 Task: For heading Use Comfortaa with cyan colour & bold.  font size for heading24,  'Change the font style of data to'Courier New and font size to 16,  Change the alignment of both headline & data to Align right In the sheet  auditingSalesTrends_2024
Action: Mouse moved to (30, 143)
Screenshot: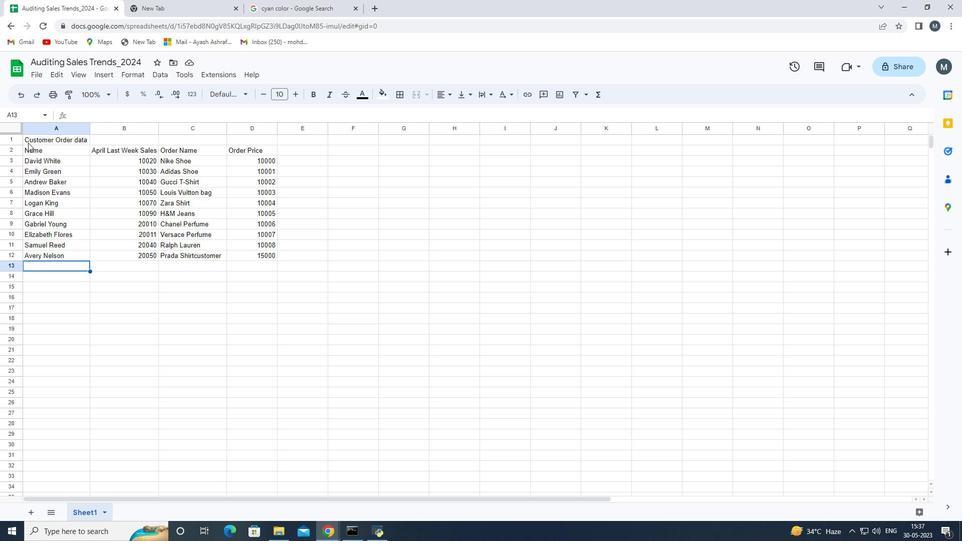 
Action: Mouse pressed left at (30, 143)
Screenshot: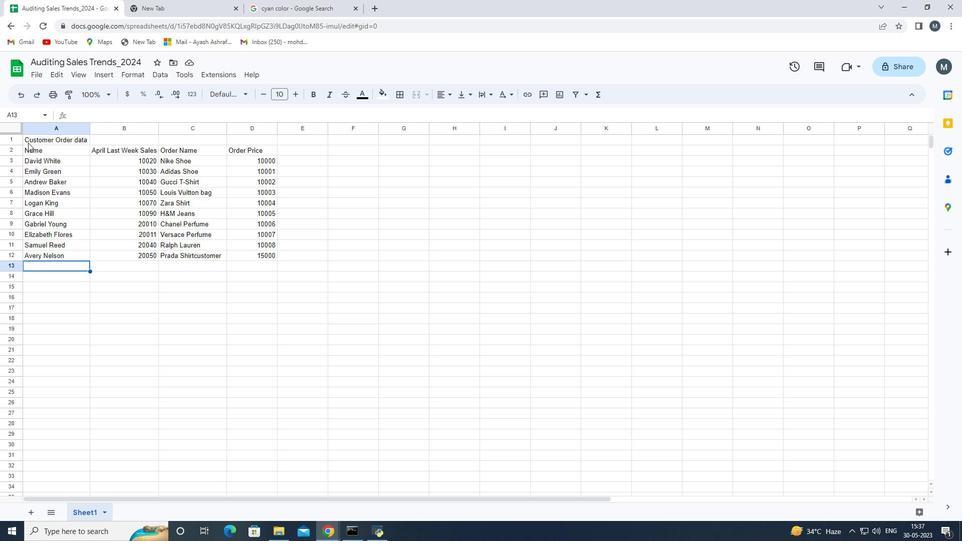 
Action: Key pressed <Key.shift_r><Key.shift_r><Key.shift_r><Key.shift_r><Key.shift_r><Key.right><Key.right><Key.right>
Screenshot: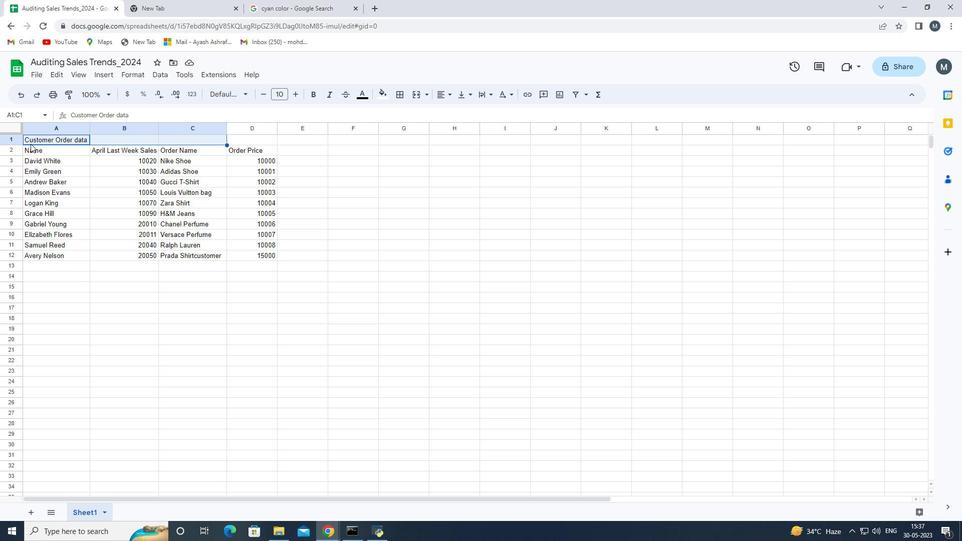 
Action: Mouse moved to (415, 97)
Screenshot: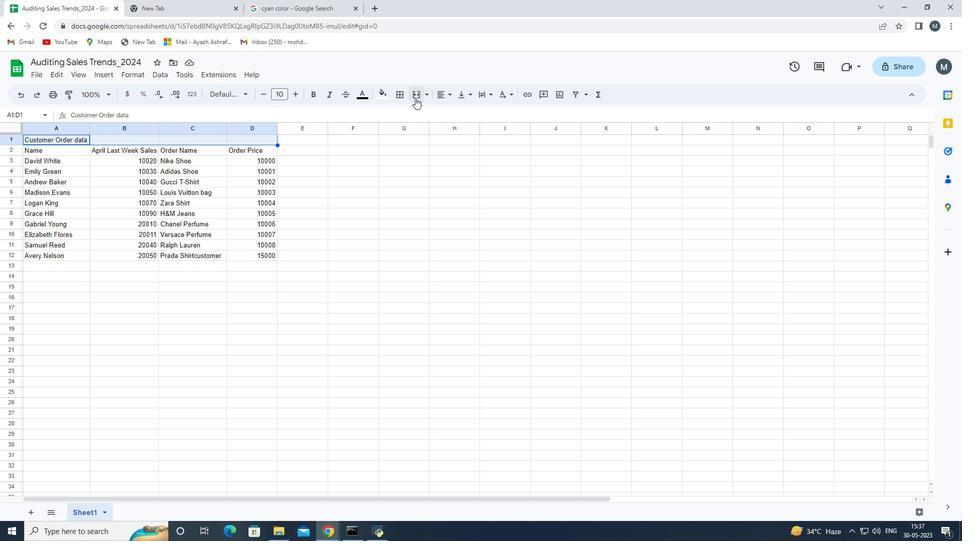 
Action: Mouse pressed left at (415, 97)
Screenshot: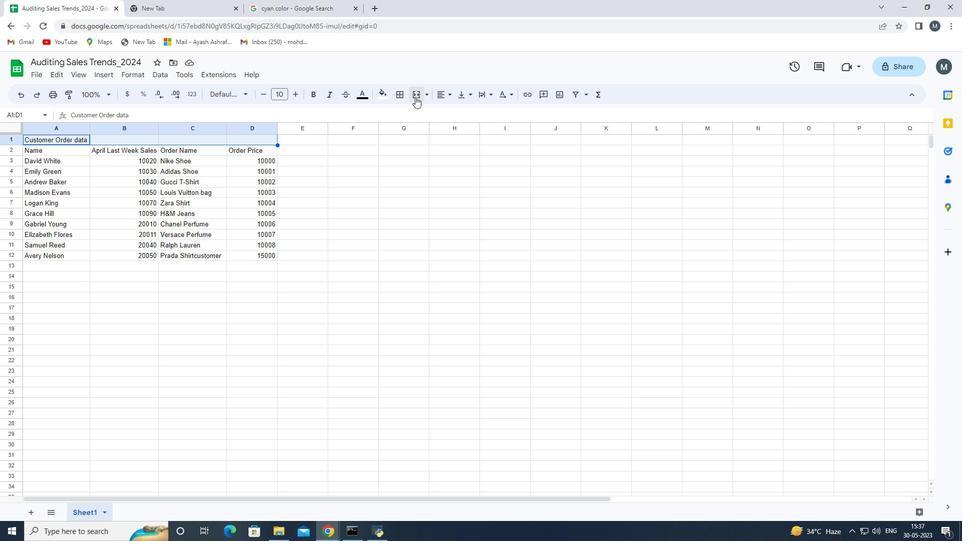 
Action: Mouse moved to (246, 93)
Screenshot: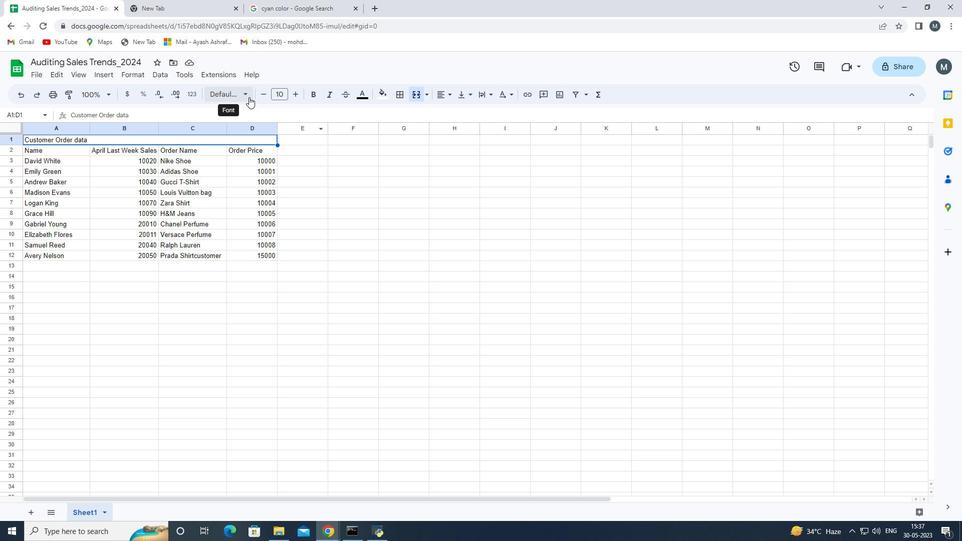 
Action: Mouse pressed left at (246, 93)
Screenshot: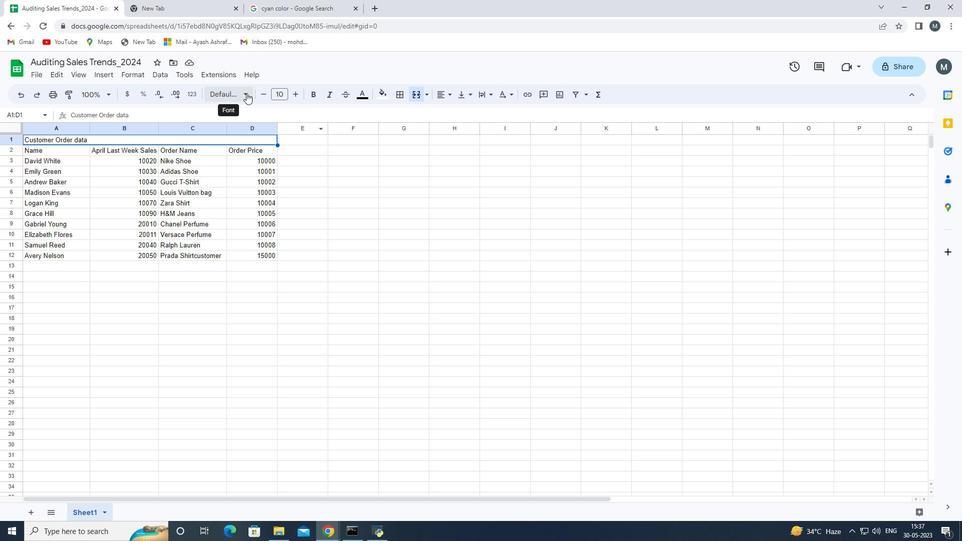 
Action: Mouse moved to (261, 329)
Screenshot: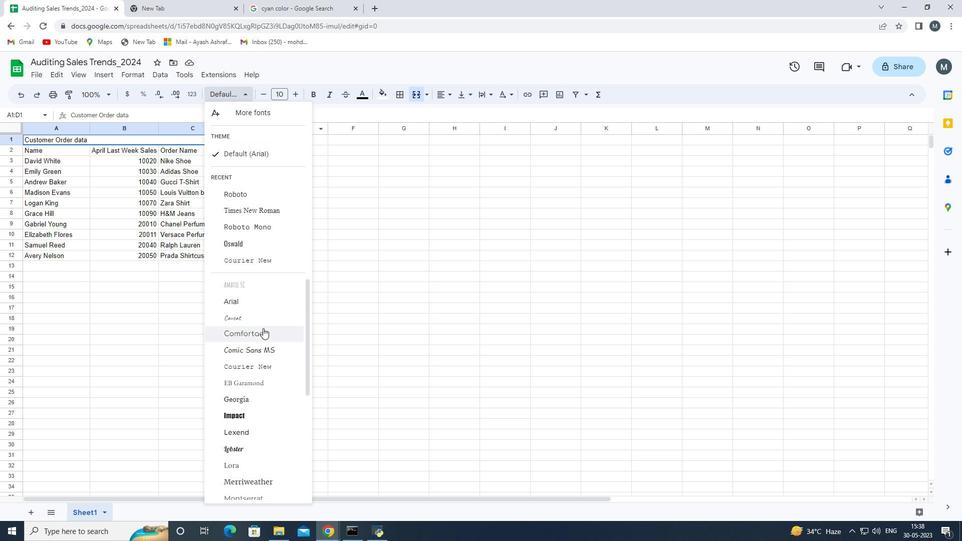
Action: Mouse pressed left at (261, 329)
Screenshot: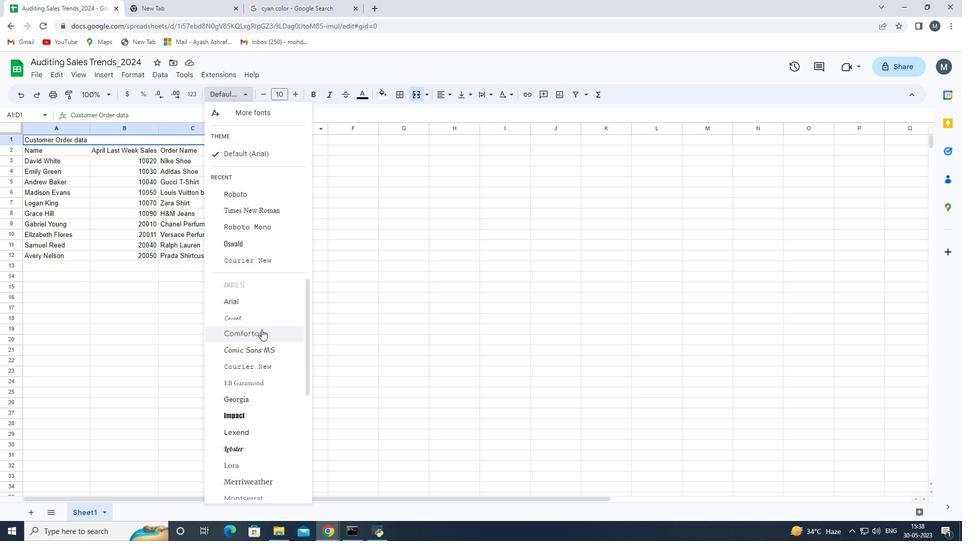 
Action: Mouse moved to (317, 92)
Screenshot: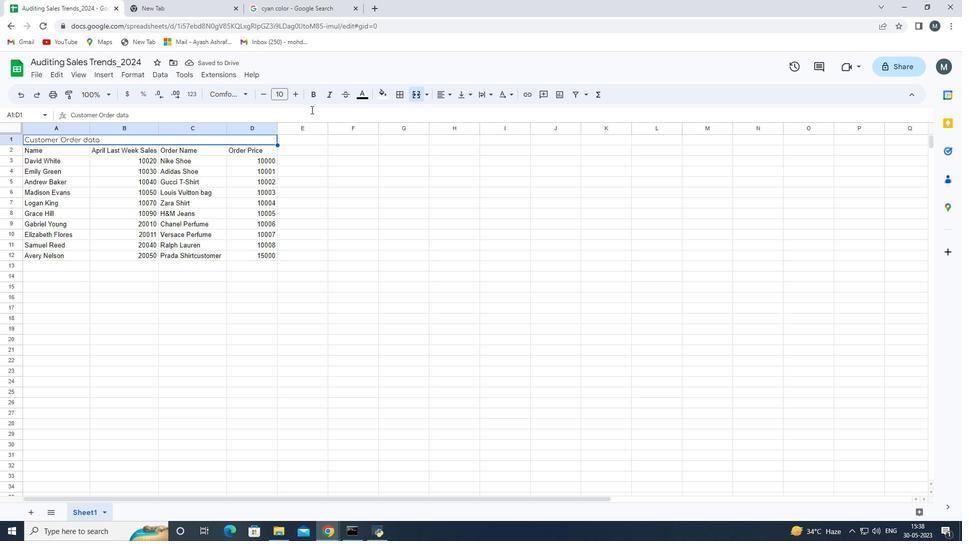 
Action: Mouse pressed left at (317, 92)
Screenshot: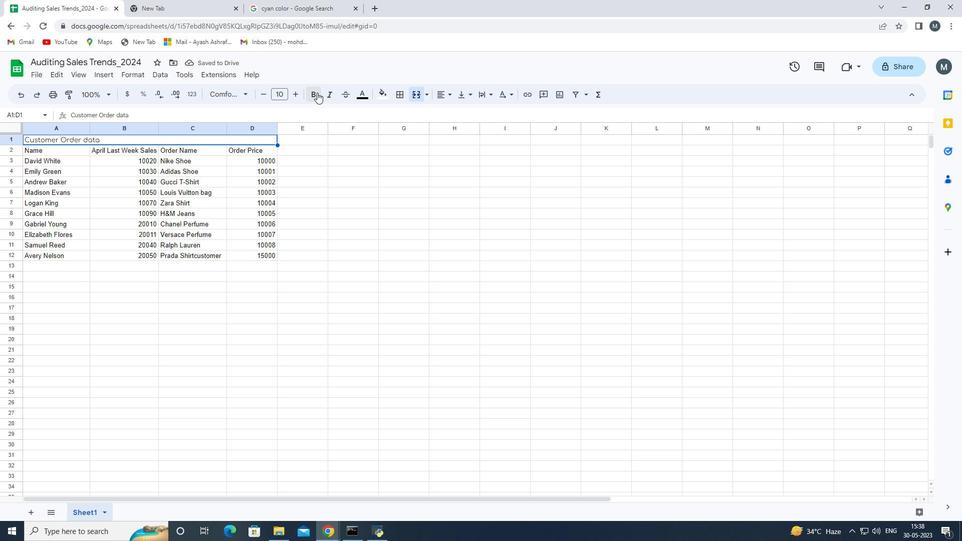 
Action: Mouse moved to (297, 92)
Screenshot: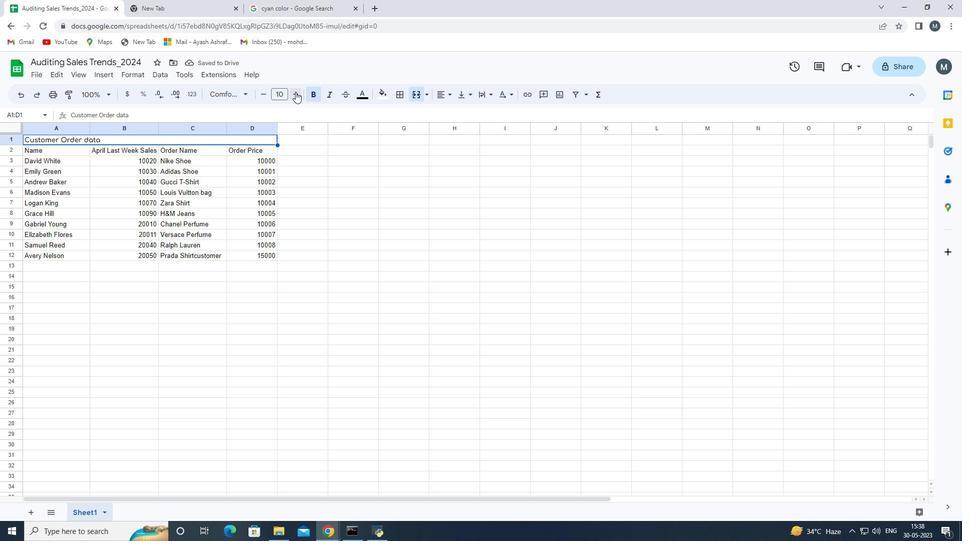 
Action: Mouse pressed left at (297, 92)
Screenshot: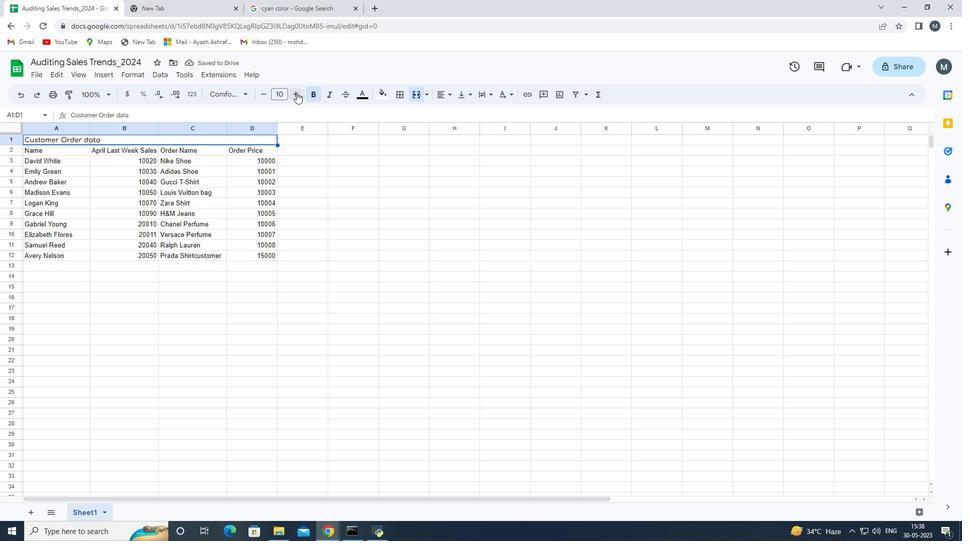 
Action: Mouse moved to (297, 92)
Screenshot: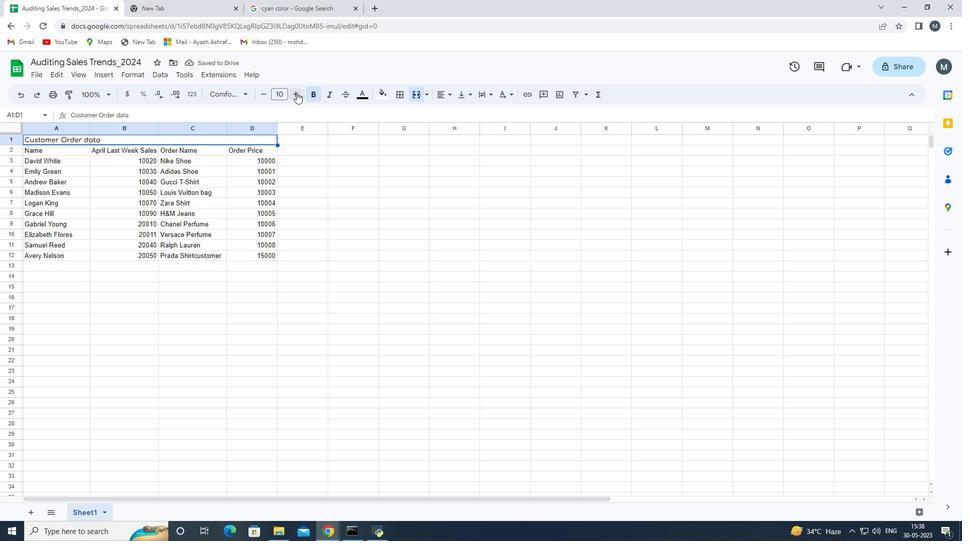 
Action: Mouse pressed left at (297, 92)
Screenshot: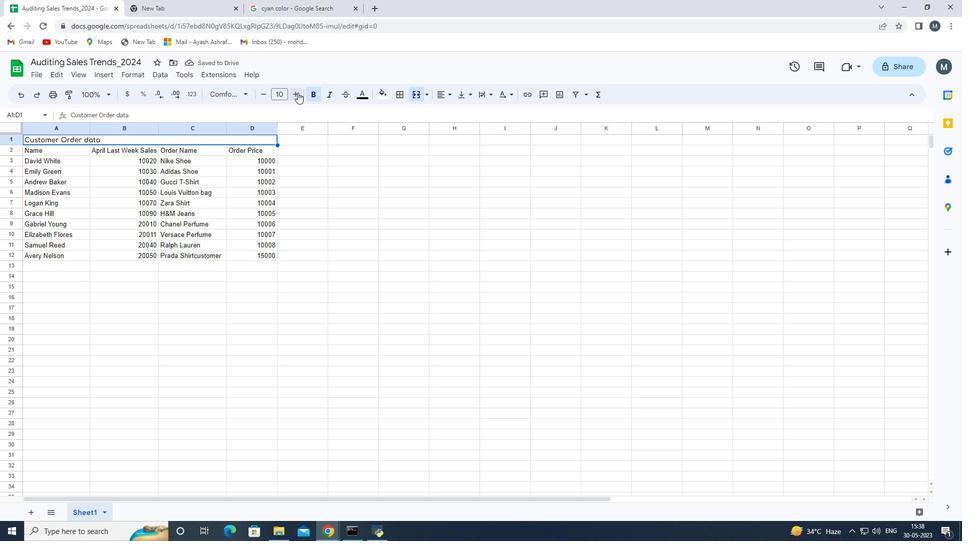 
Action: Mouse pressed left at (297, 92)
Screenshot: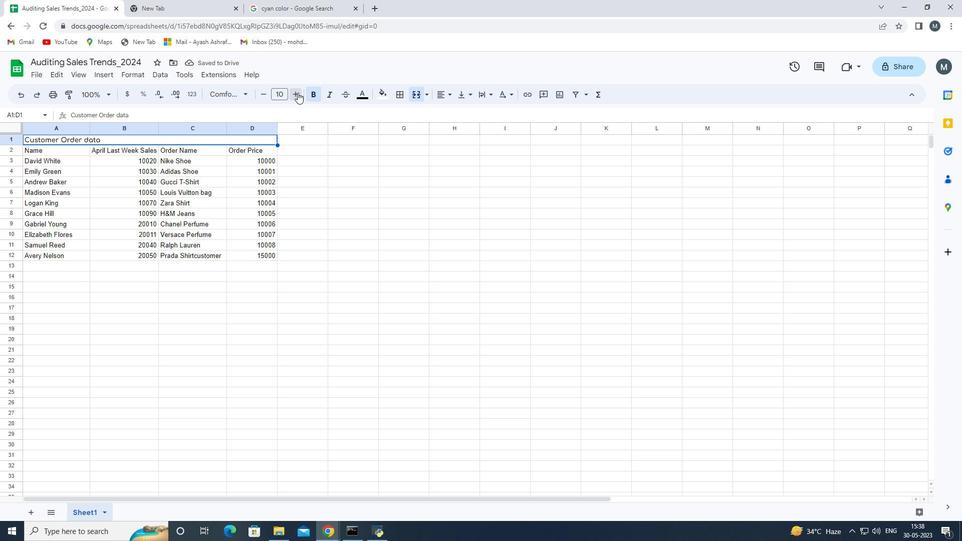 
Action: Mouse moved to (297, 92)
Screenshot: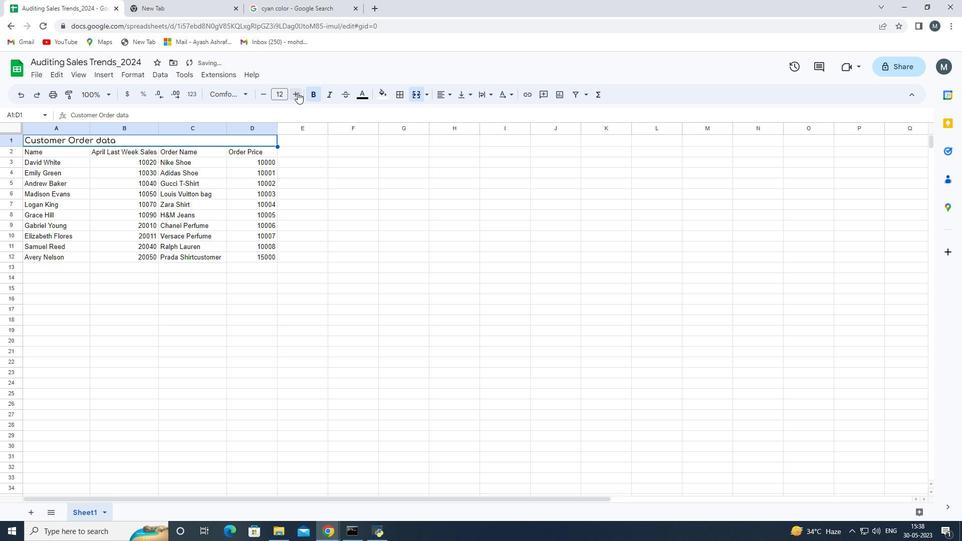 
Action: Mouse pressed left at (297, 92)
Screenshot: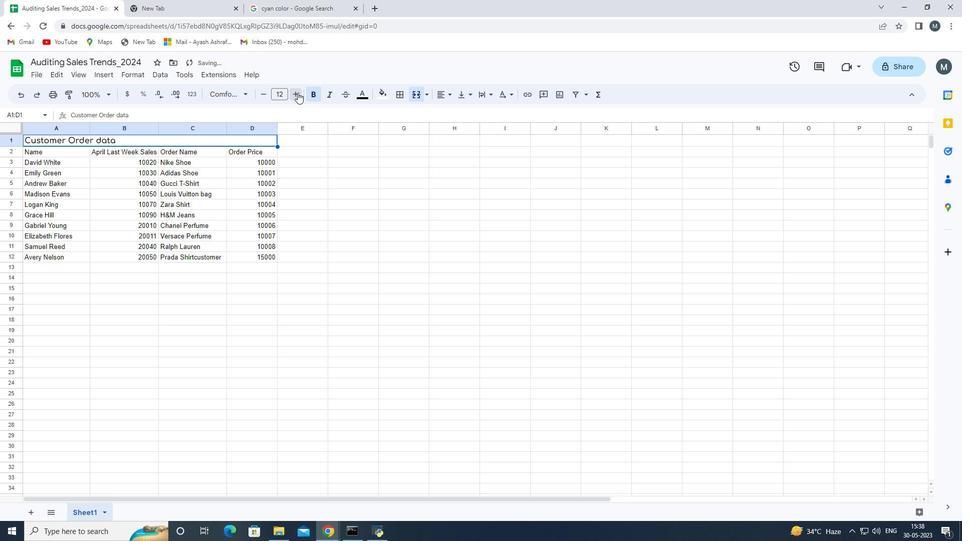 
Action: Mouse pressed left at (297, 92)
Screenshot: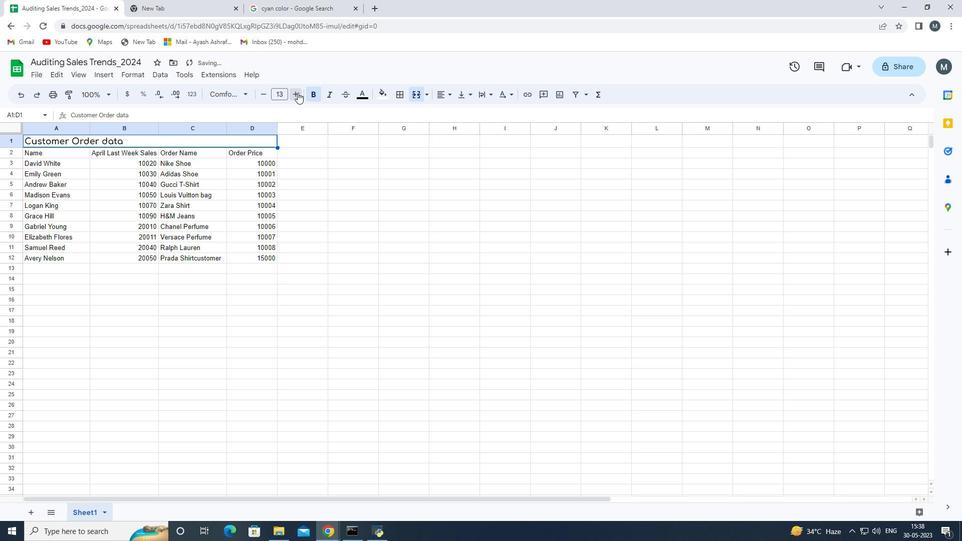 
Action: Mouse pressed left at (297, 92)
Screenshot: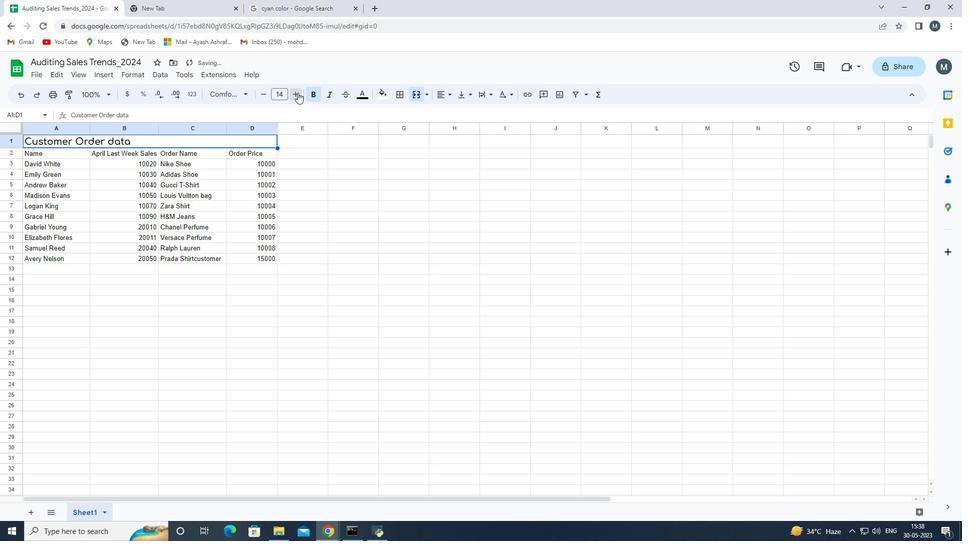 
Action: Mouse pressed left at (297, 92)
Screenshot: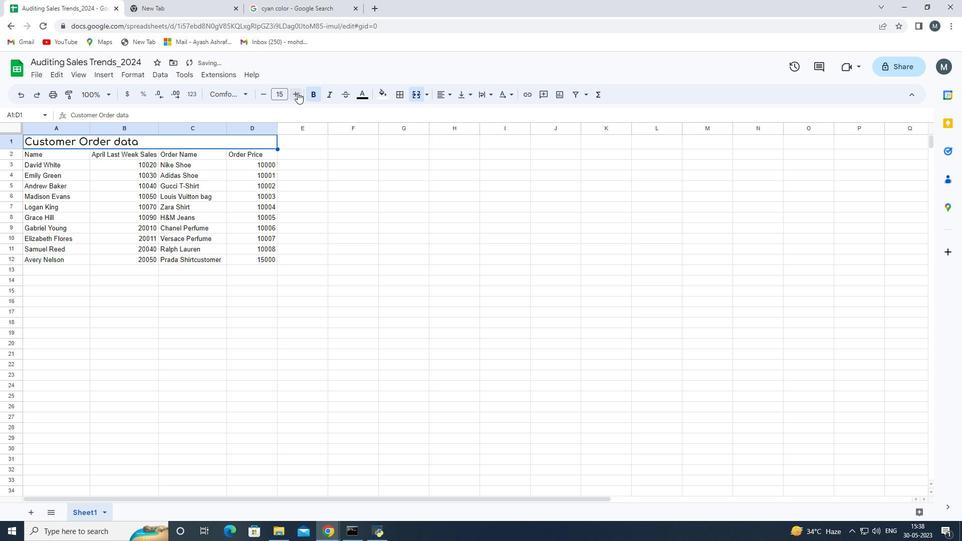 
Action: Mouse pressed left at (297, 92)
Screenshot: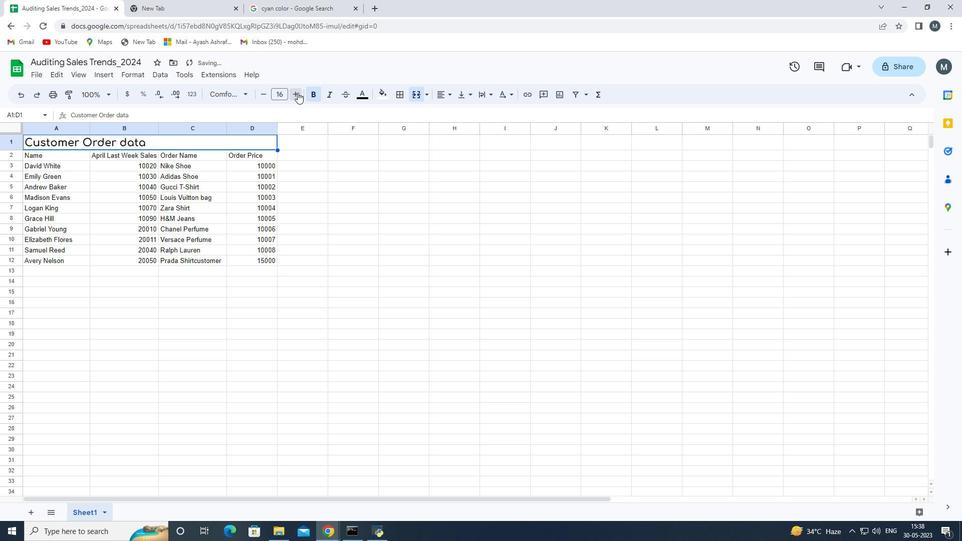 
Action: Mouse pressed left at (297, 92)
Screenshot: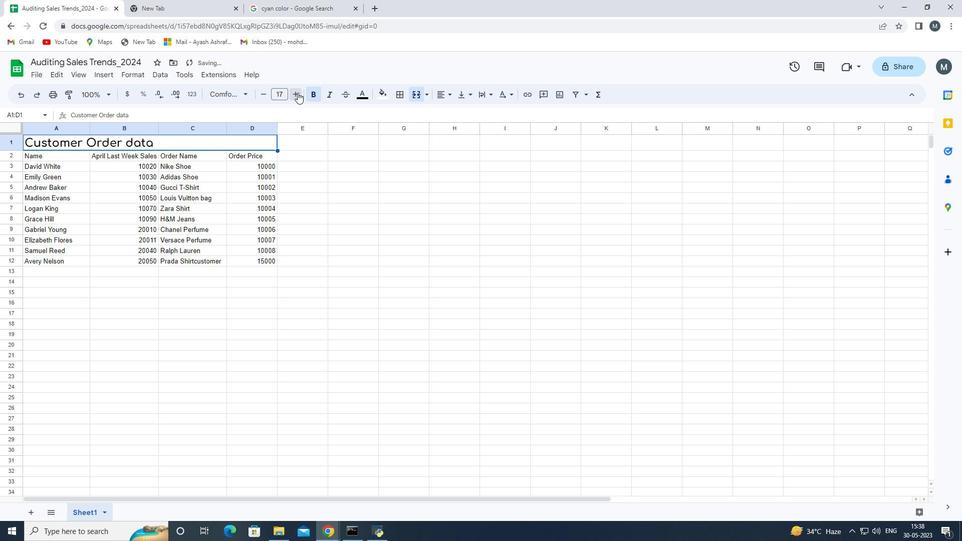 
Action: Mouse pressed left at (297, 92)
Screenshot: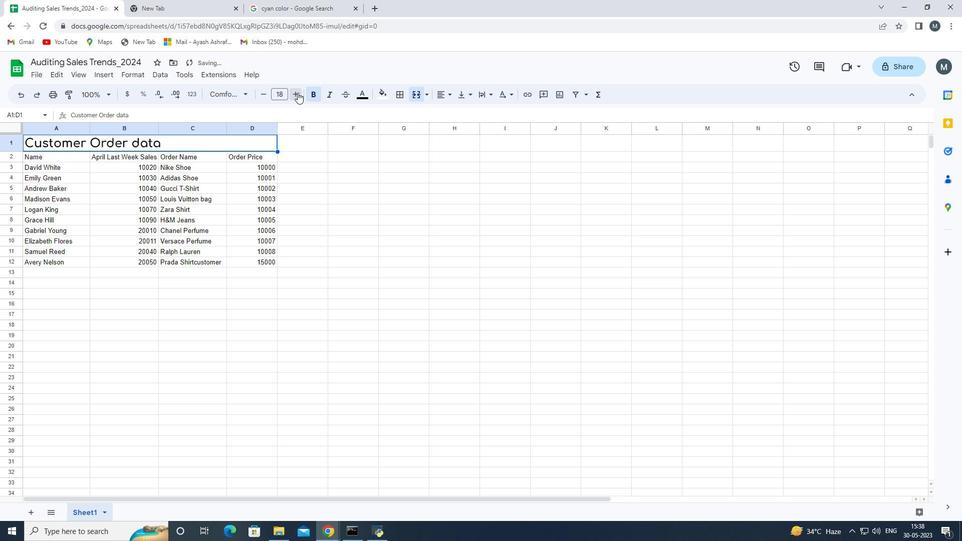 
Action: Mouse moved to (297, 92)
Screenshot: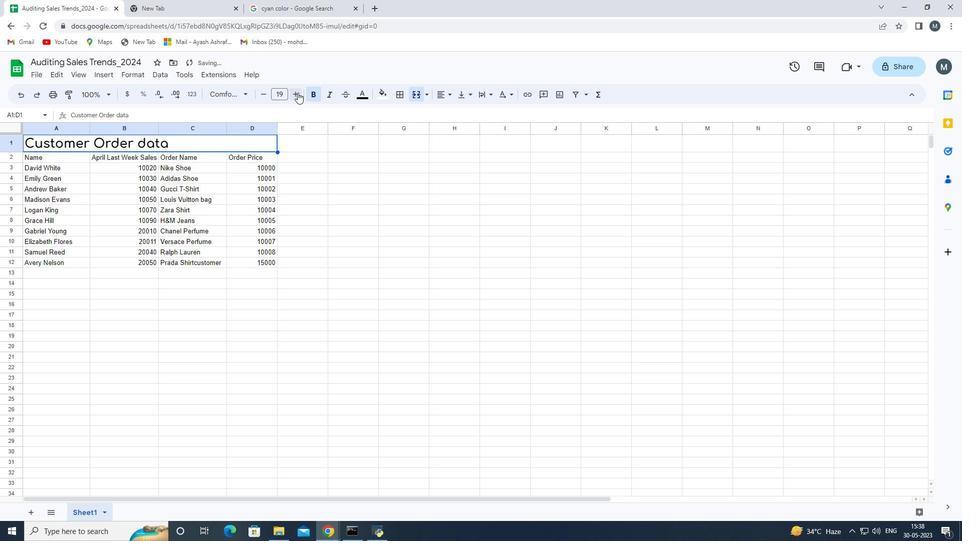 
Action: Mouse pressed left at (297, 92)
Screenshot: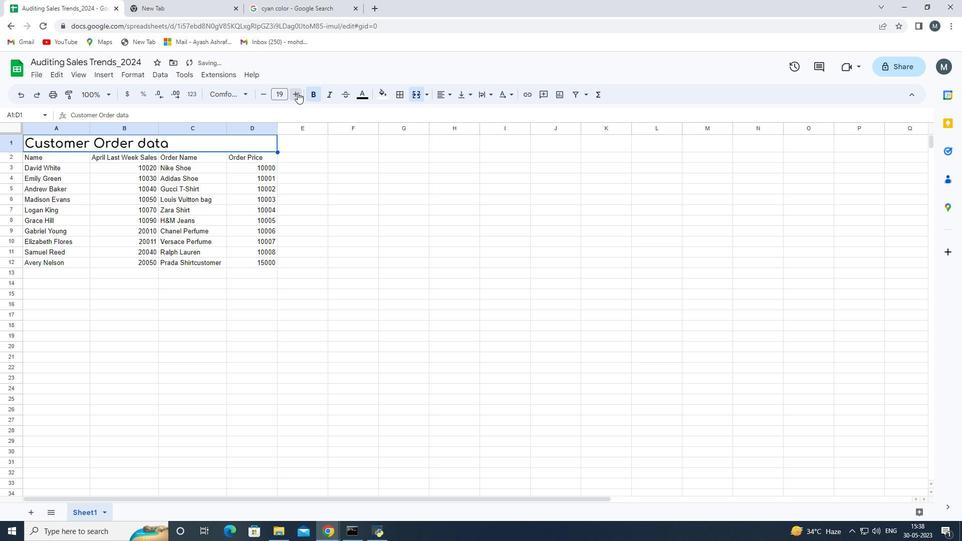 
Action: Mouse pressed left at (297, 92)
Screenshot: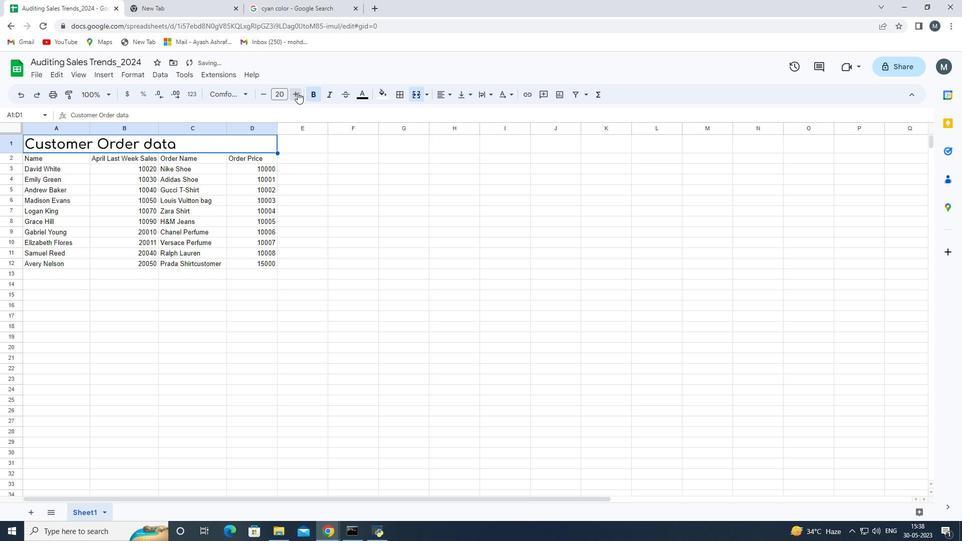 
Action: Mouse pressed left at (297, 92)
Screenshot: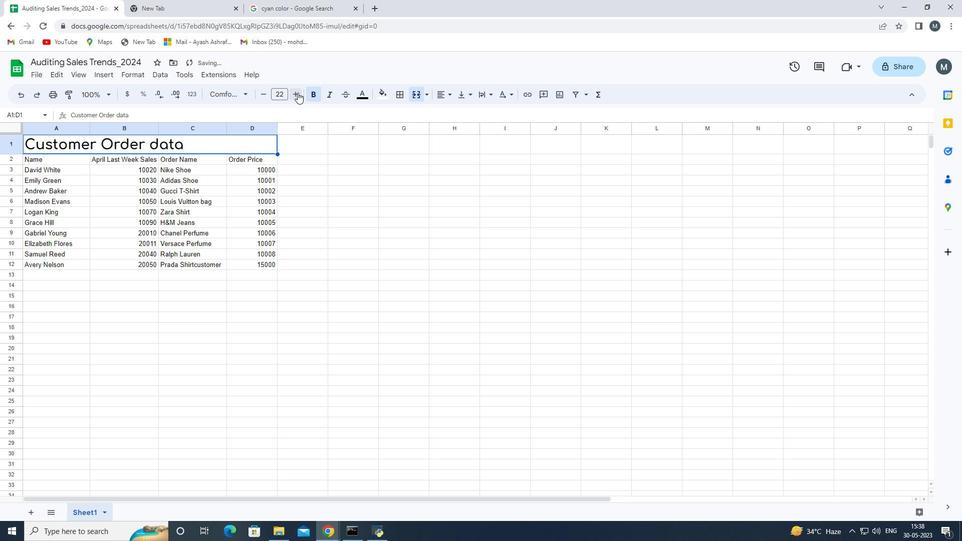 
Action: Mouse pressed left at (297, 92)
Screenshot: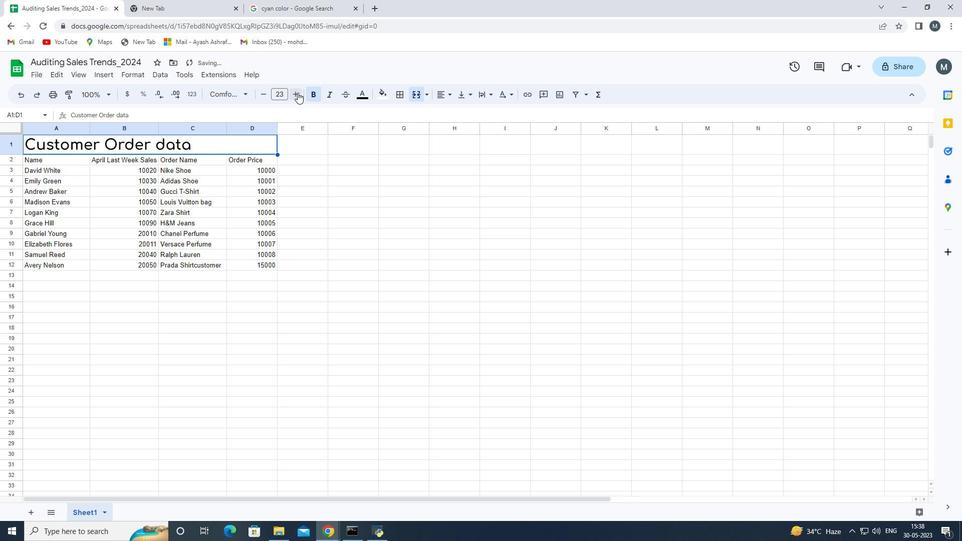 
Action: Mouse moved to (338, 0)
Screenshot: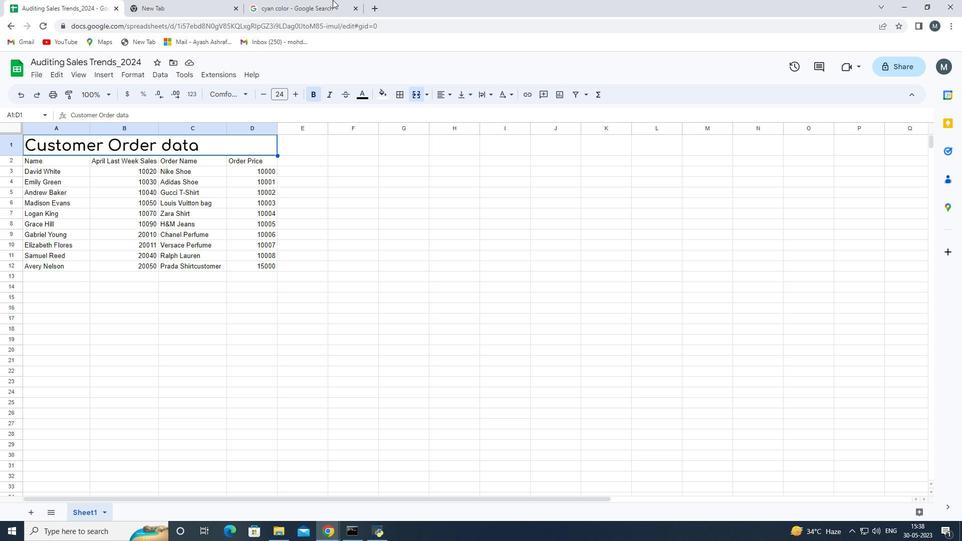 
Action: Mouse pressed left at (338, 0)
Screenshot: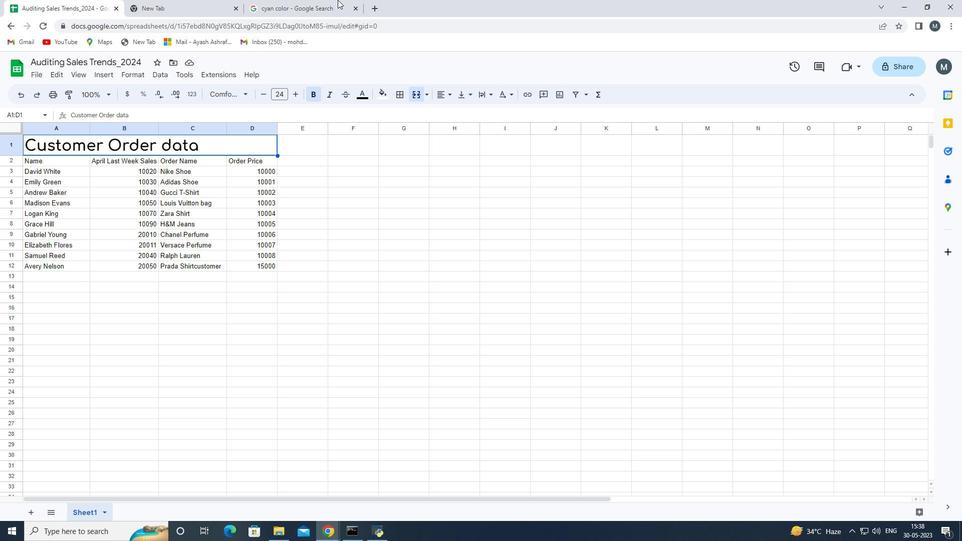 
Action: Mouse moved to (94, 0)
Screenshot: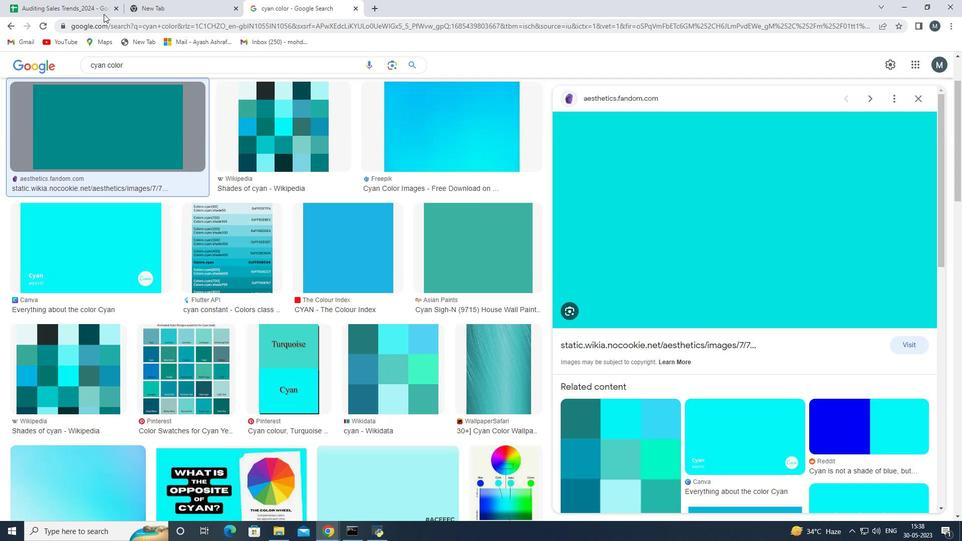 
Action: Mouse pressed left at (94, 0)
Screenshot: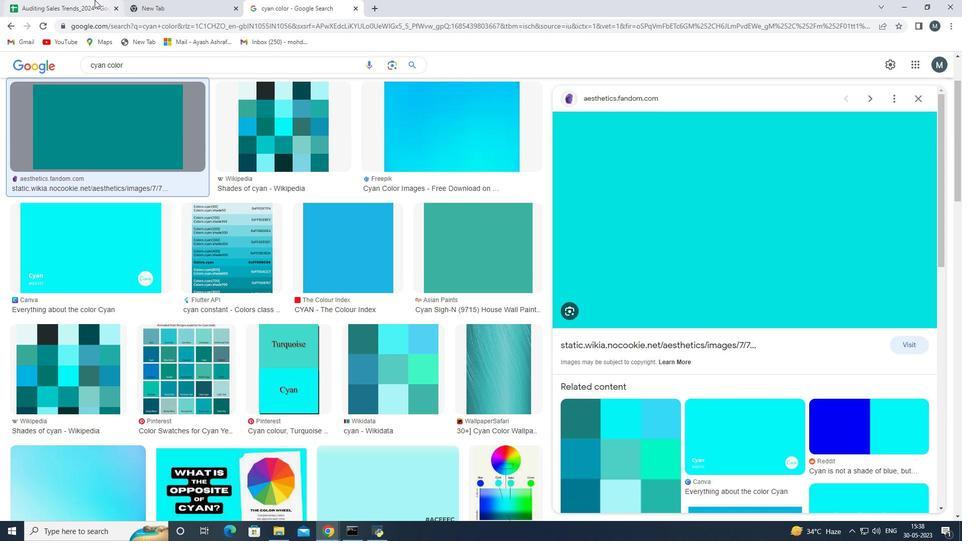 
Action: Mouse moved to (380, 99)
Screenshot: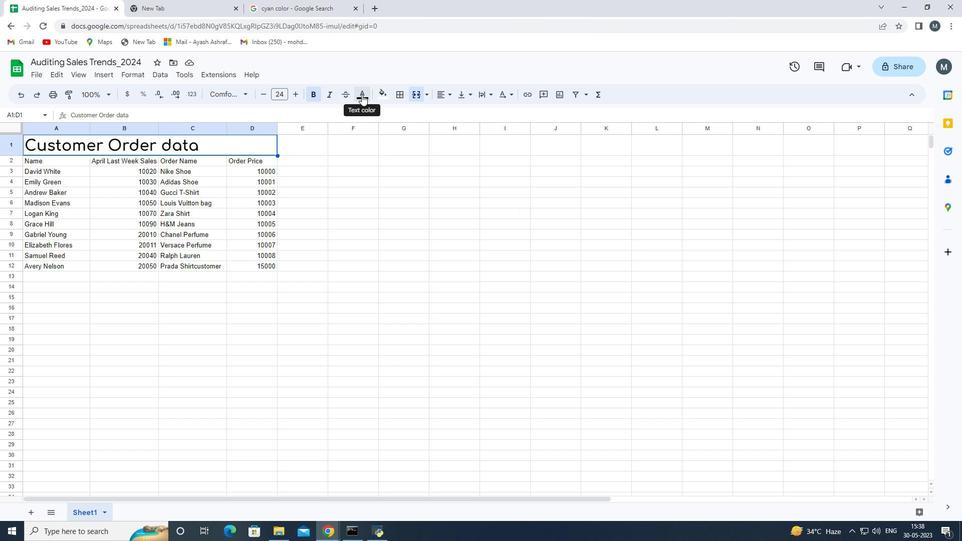 
Action: Mouse pressed left at (380, 99)
Screenshot: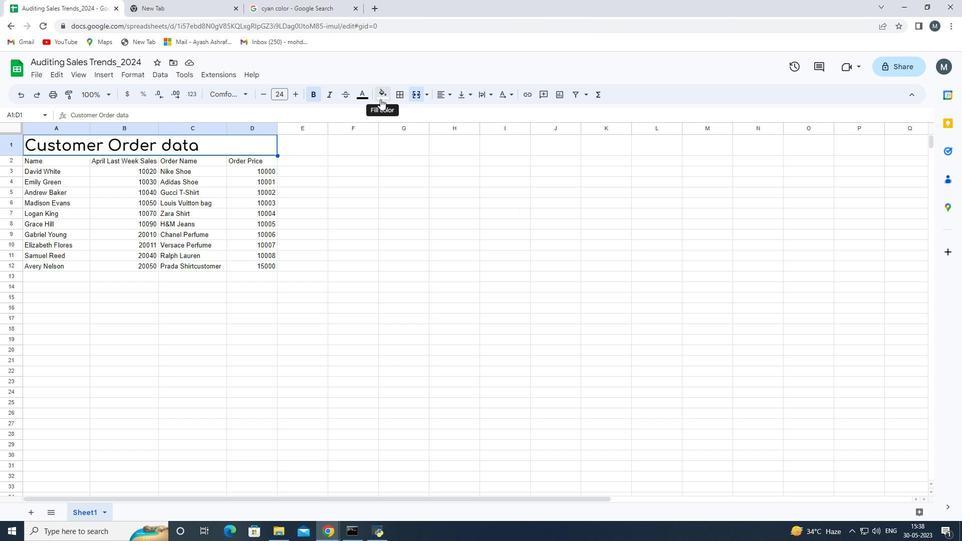 
Action: Mouse moved to (441, 141)
Screenshot: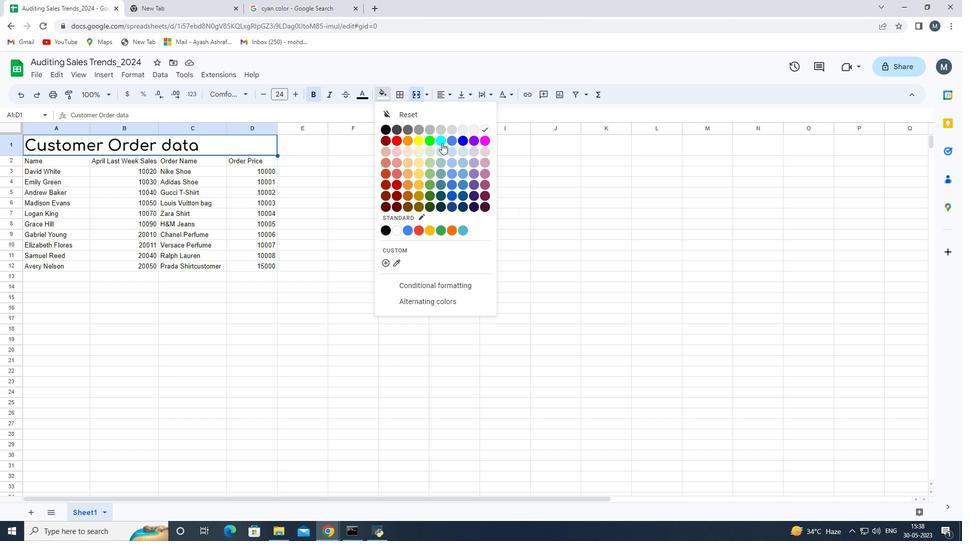 
Action: Mouse pressed left at (441, 141)
Screenshot: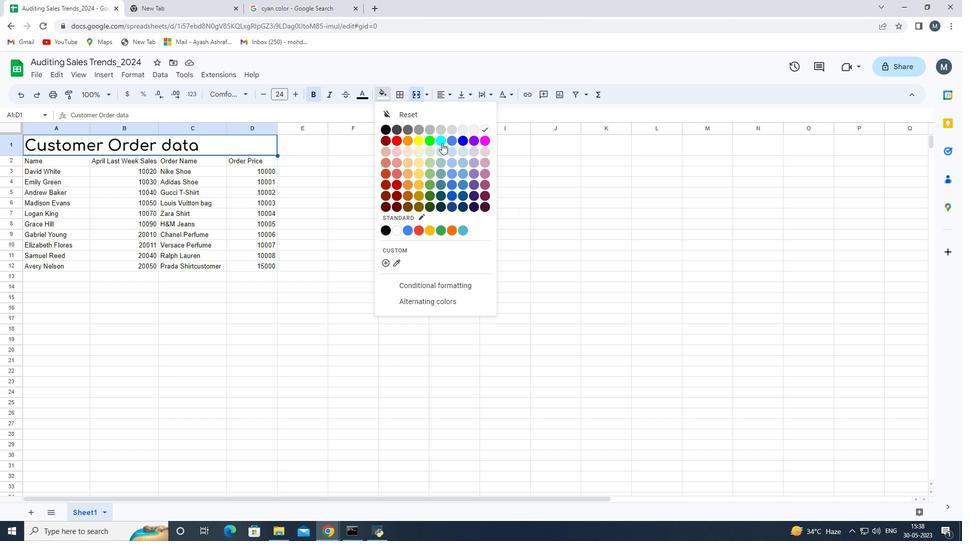 
Action: Mouse moved to (141, 233)
Screenshot: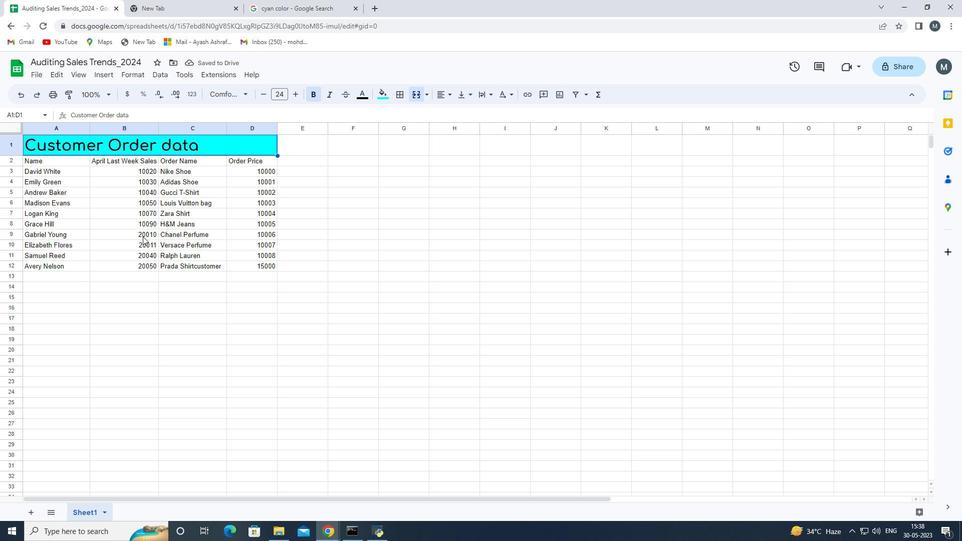 
Action: Mouse pressed left at (141, 233)
Screenshot: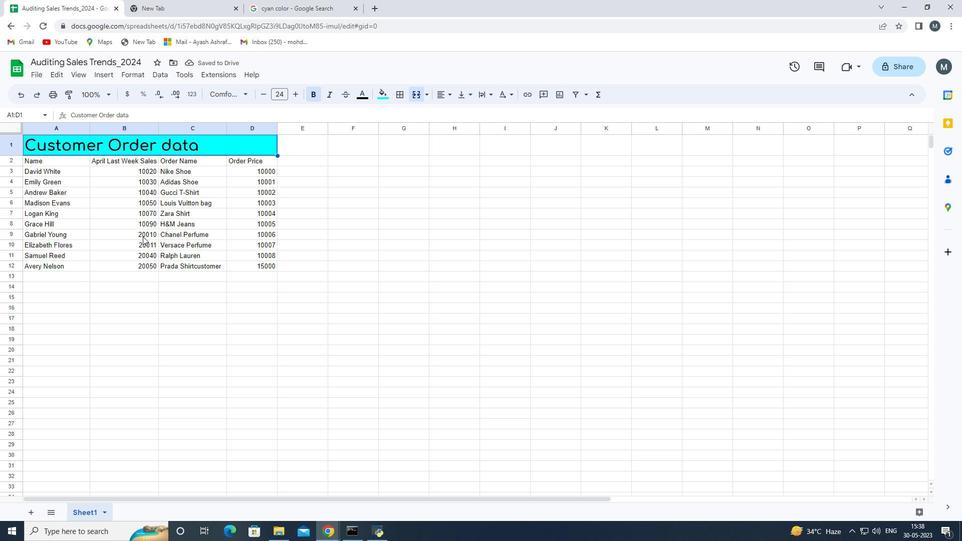 
Action: Mouse moved to (25, 160)
Screenshot: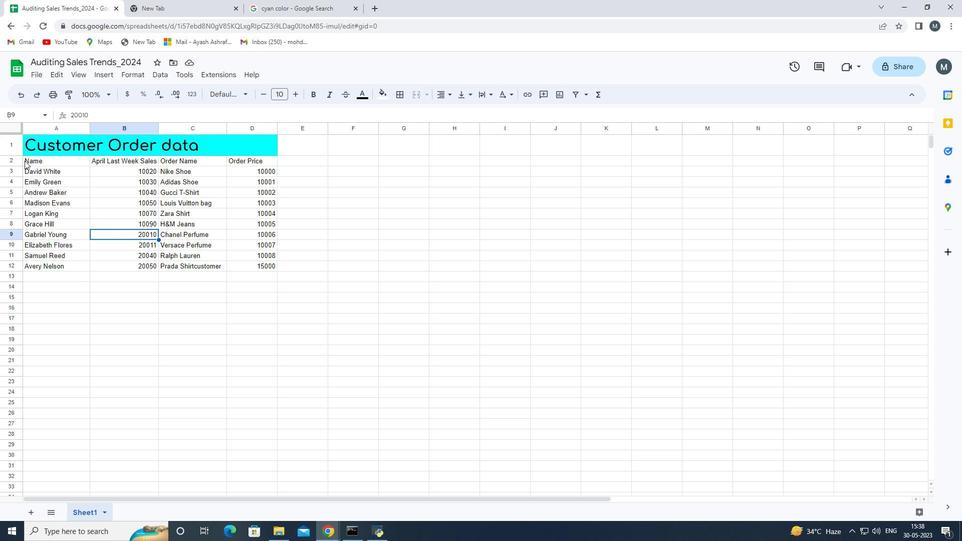 
Action: Mouse pressed left at (25, 160)
Screenshot: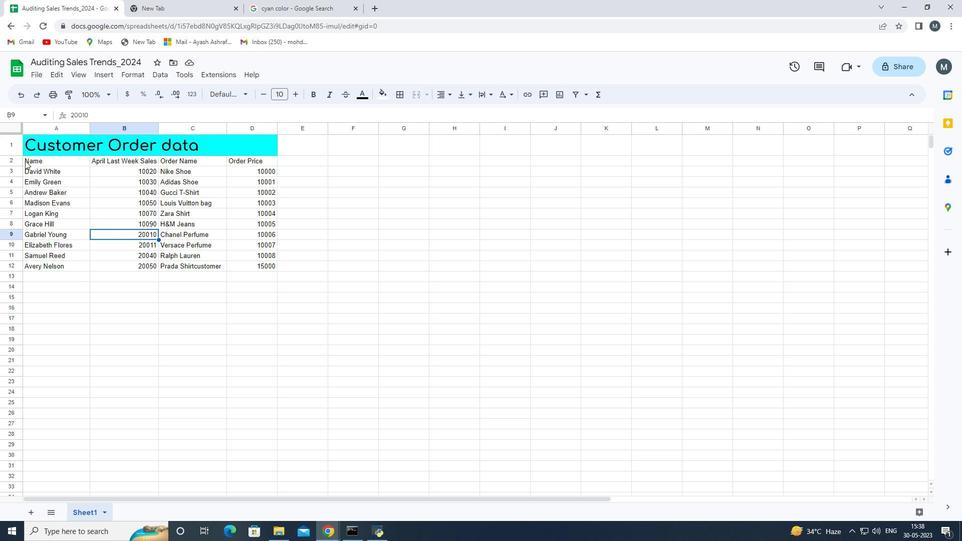 
Action: Mouse moved to (249, 99)
Screenshot: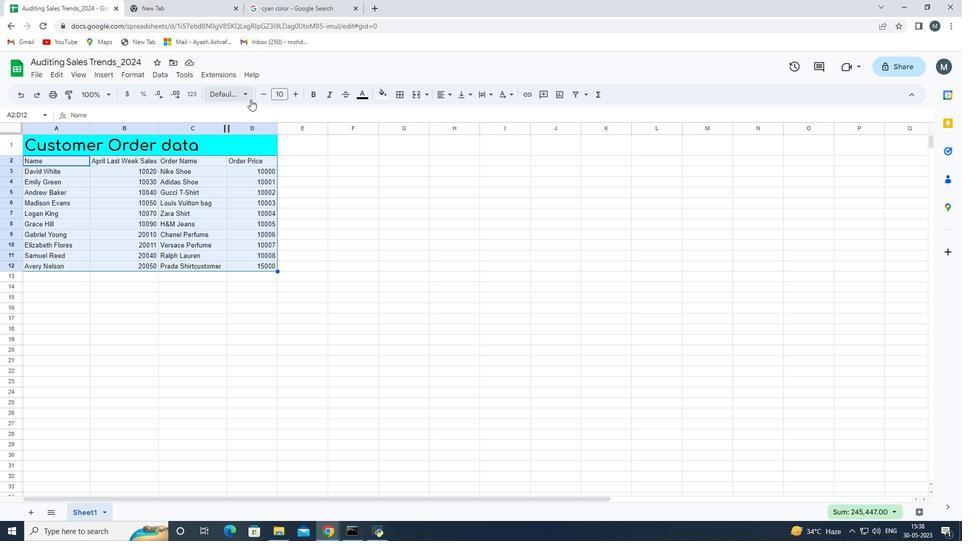 
Action: Mouse pressed left at (249, 99)
Screenshot: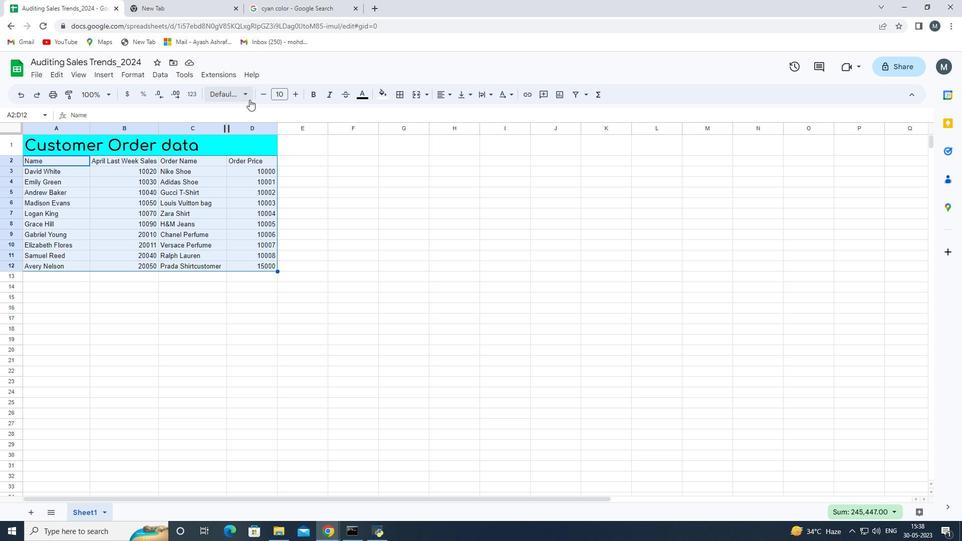 
Action: Mouse moved to (284, 361)
Screenshot: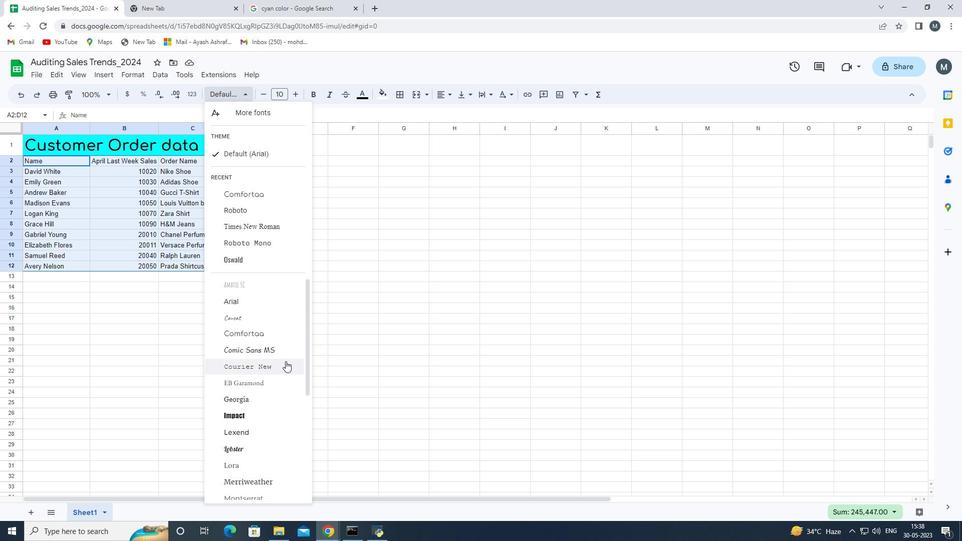 
Action: Mouse pressed left at (284, 361)
Screenshot: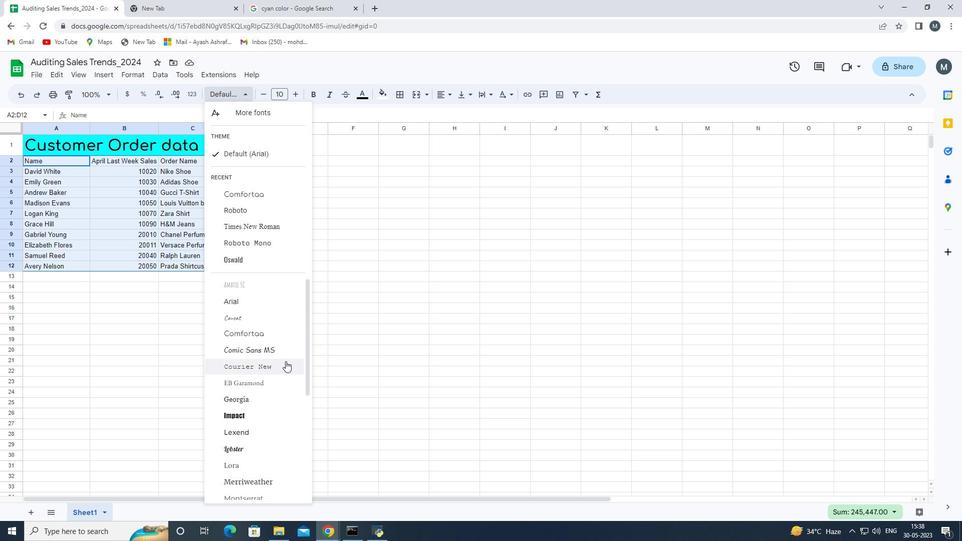 
Action: Mouse moved to (298, 94)
Screenshot: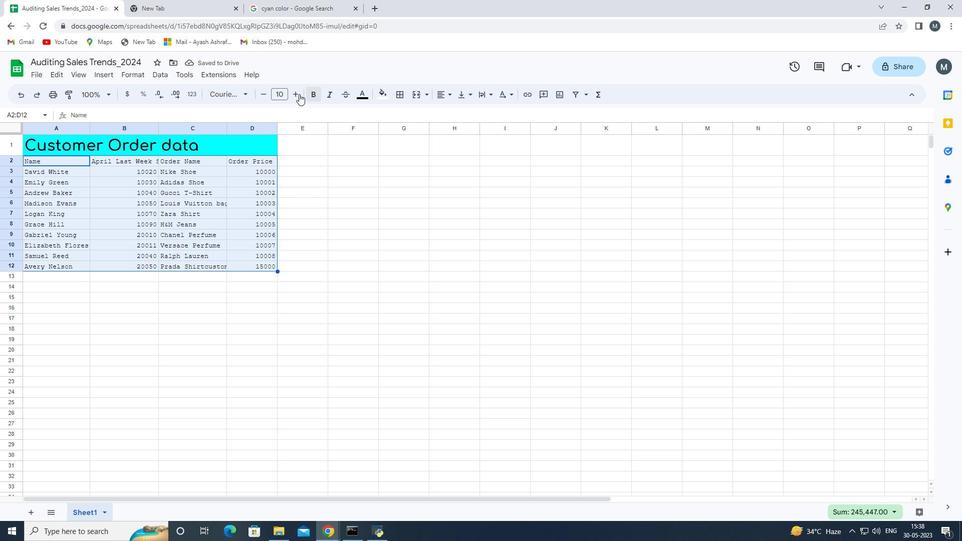 
Action: Mouse pressed left at (298, 94)
Screenshot: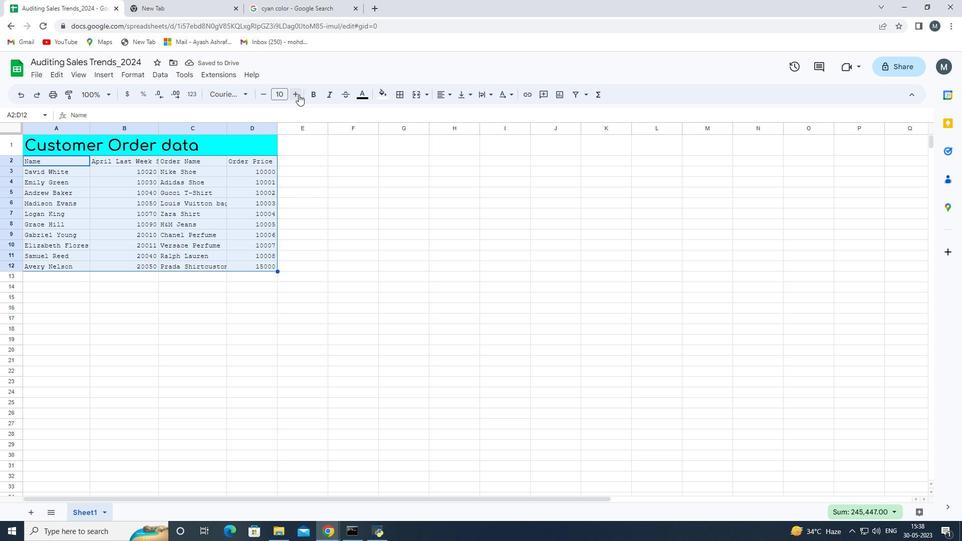 
Action: Mouse pressed left at (298, 94)
Screenshot: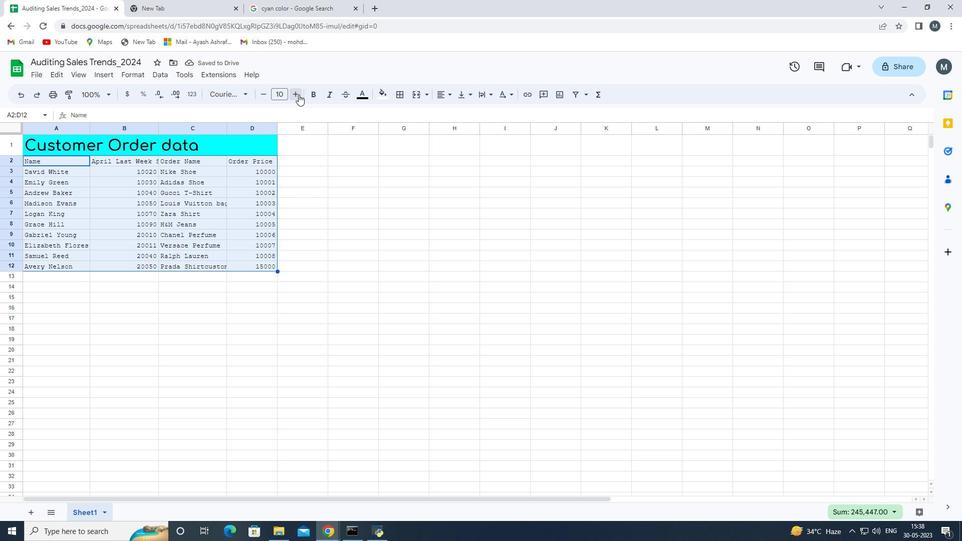 
Action: Mouse pressed left at (298, 94)
Screenshot: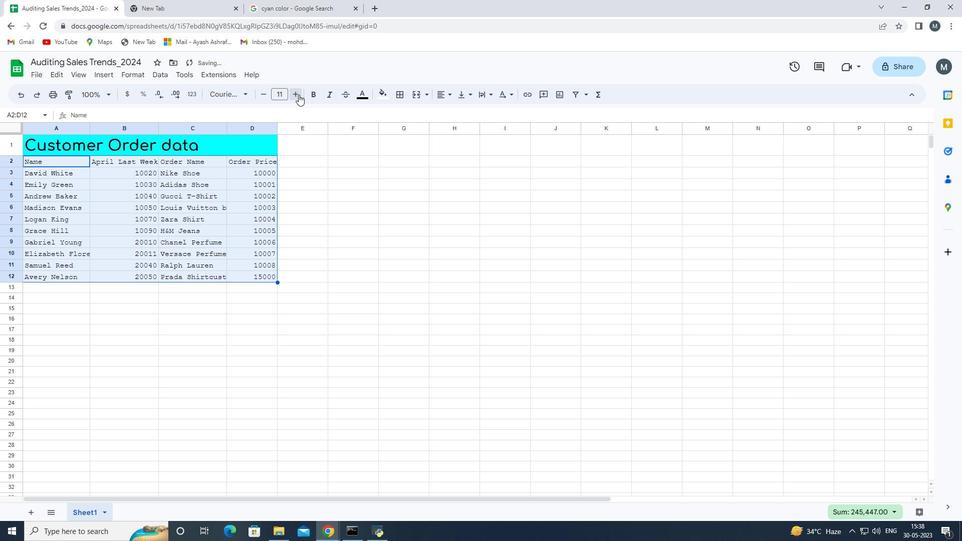 
Action: Mouse pressed left at (298, 94)
Screenshot: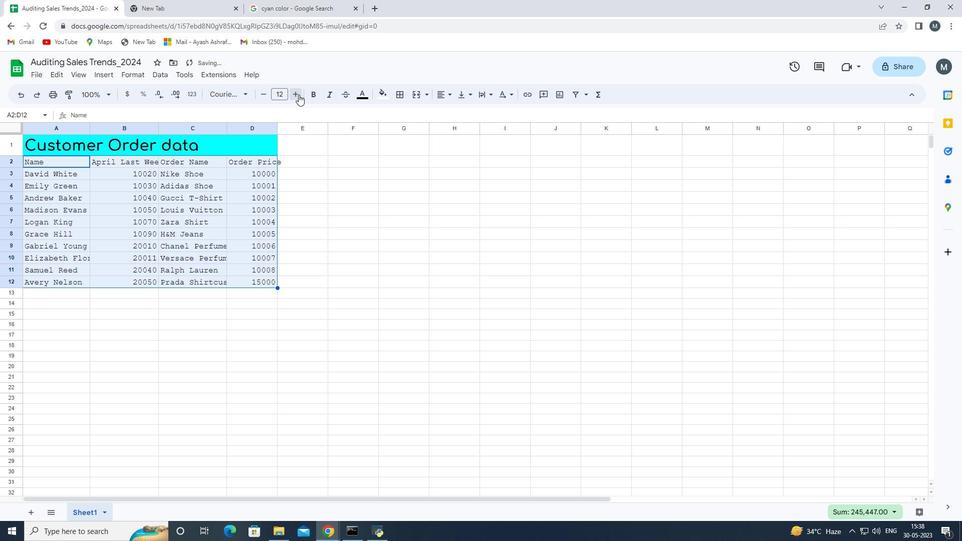 
Action: Mouse pressed left at (298, 94)
Screenshot: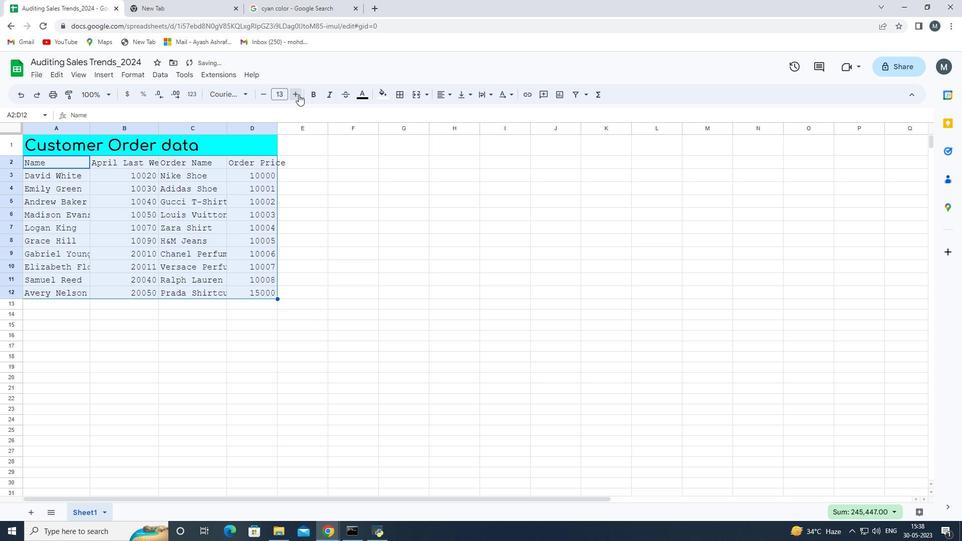 
Action: Mouse moved to (298, 95)
Screenshot: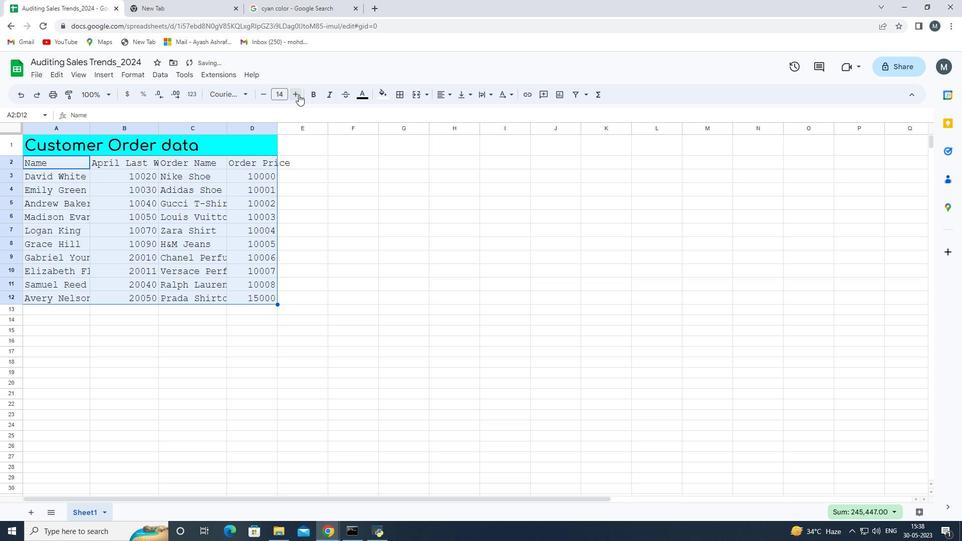 
Action: Mouse pressed left at (298, 95)
Screenshot: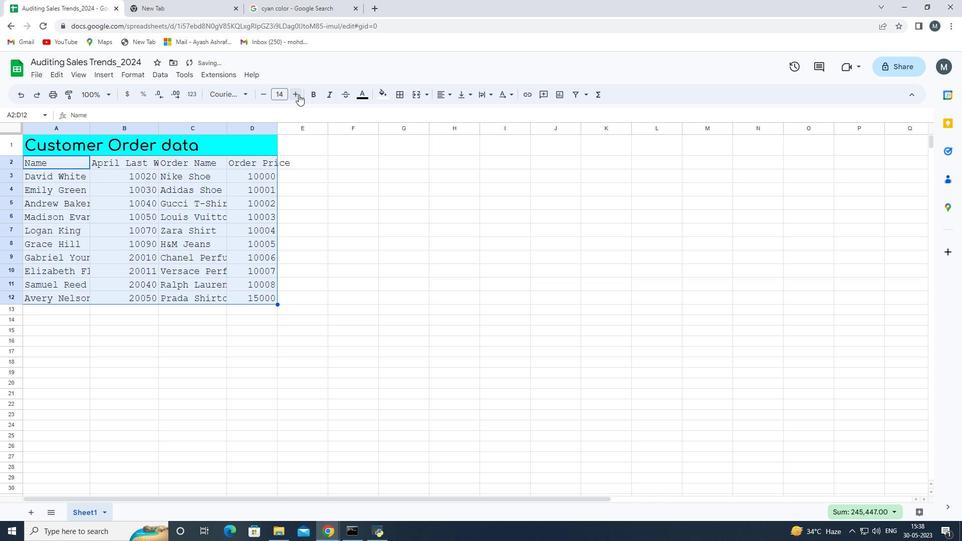 
Action: Mouse pressed left at (298, 95)
Screenshot: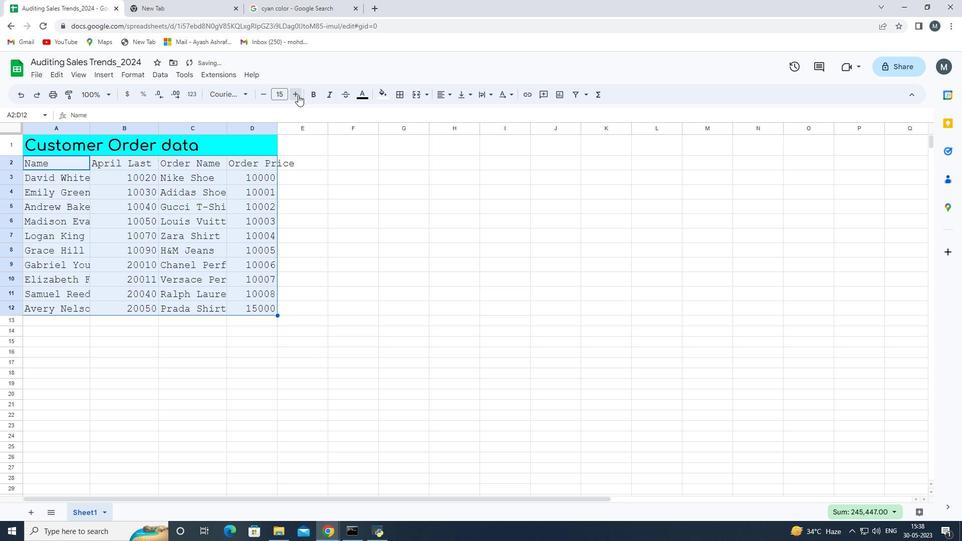 
Action: Mouse moved to (259, 94)
Screenshot: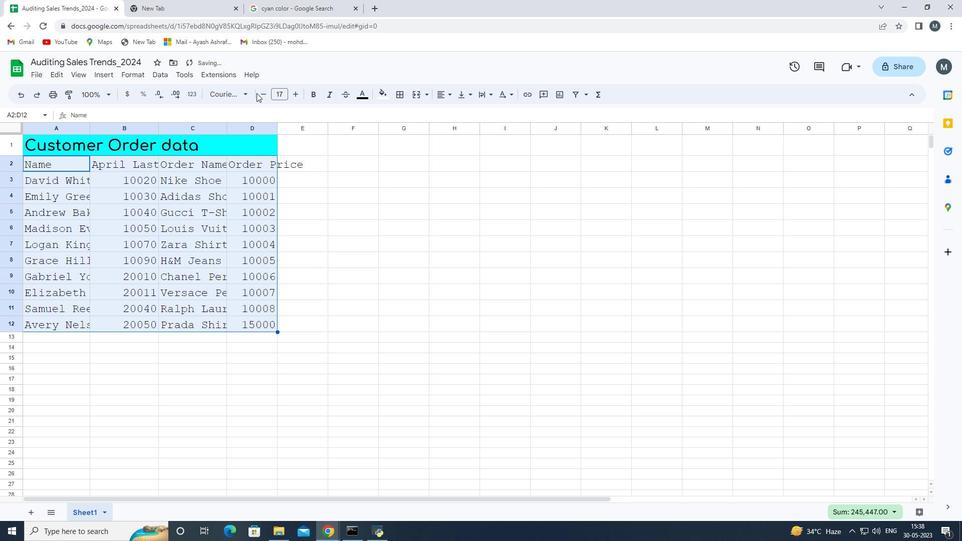 
Action: Mouse pressed left at (259, 94)
Screenshot: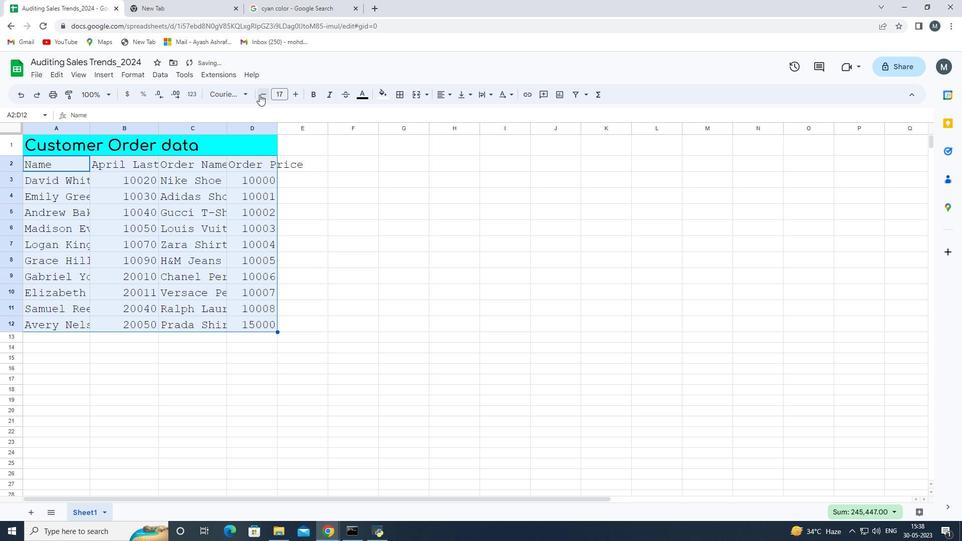 
Action: Mouse moved to (349, 192)
Screenshot: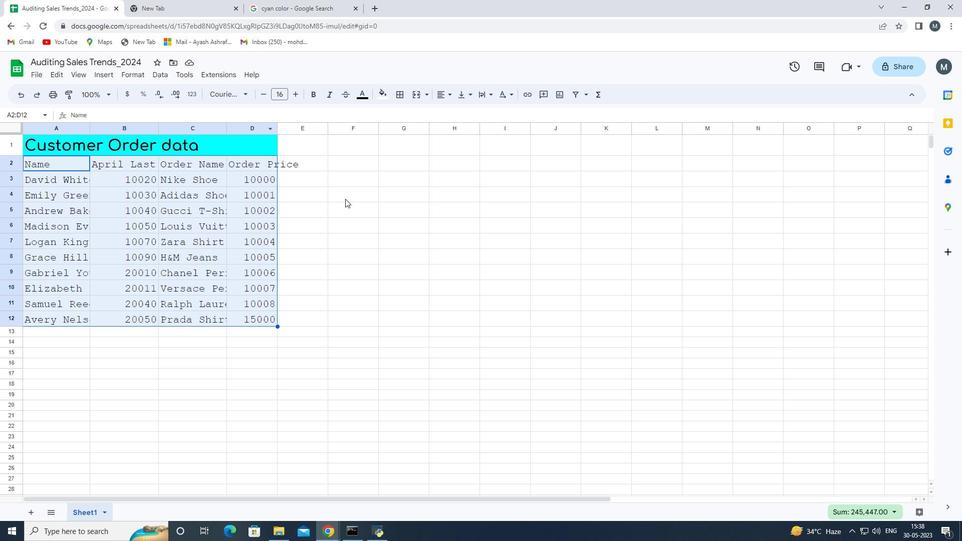 
Action: Mouse pressed left at (349, 192)
Screenshot: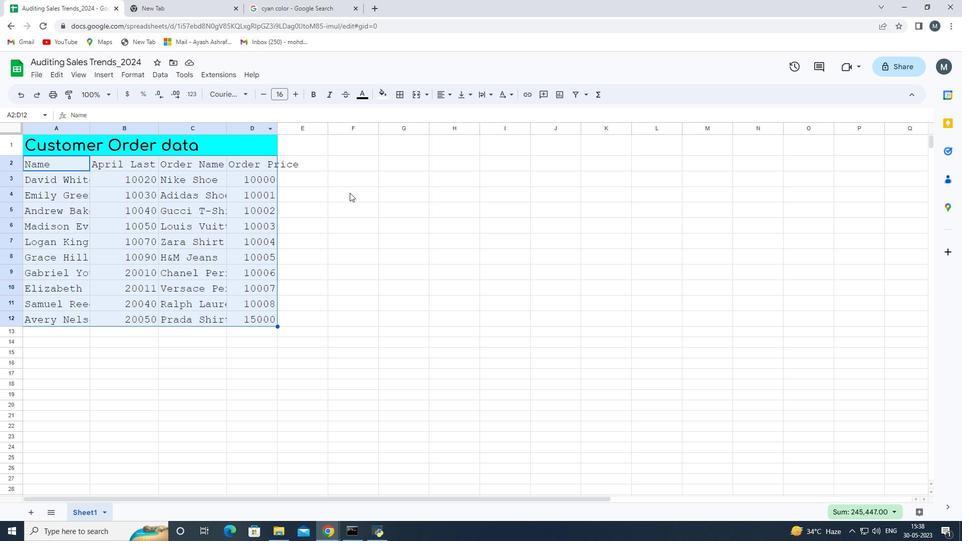 
Action: Mouse moved to (31, 143)
Screenshot: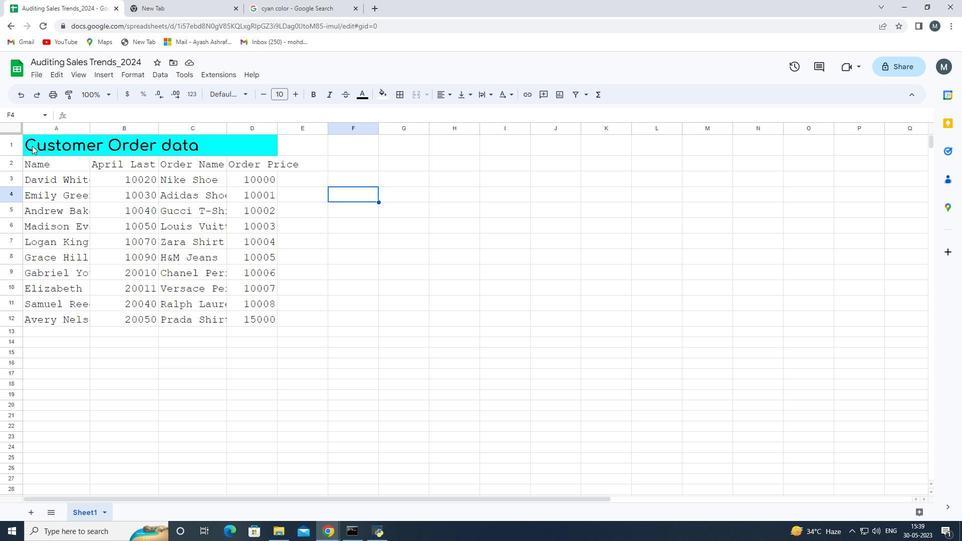 
Action: Mouse pressed left at (31, 143)
Screenshot: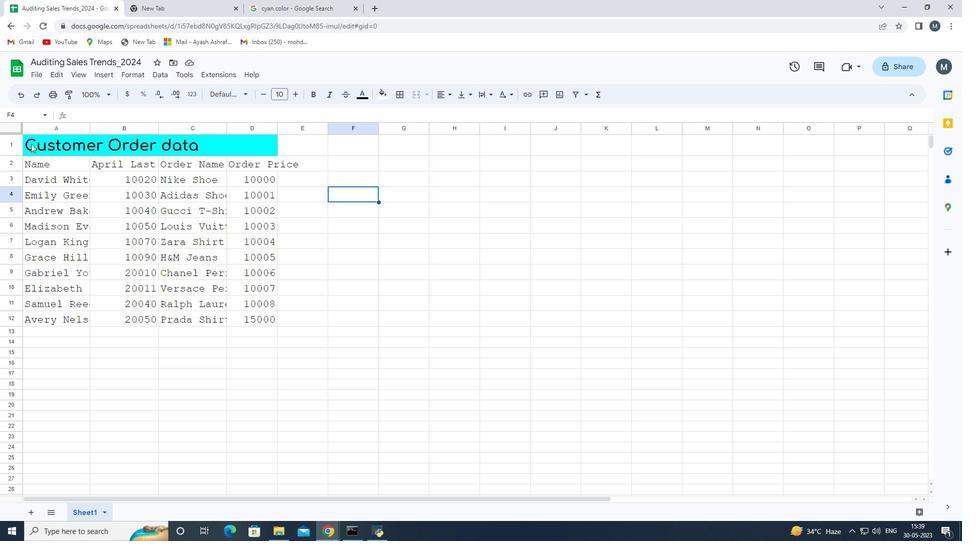 
Action: Mouse moved to (440, 90)
Screenshot: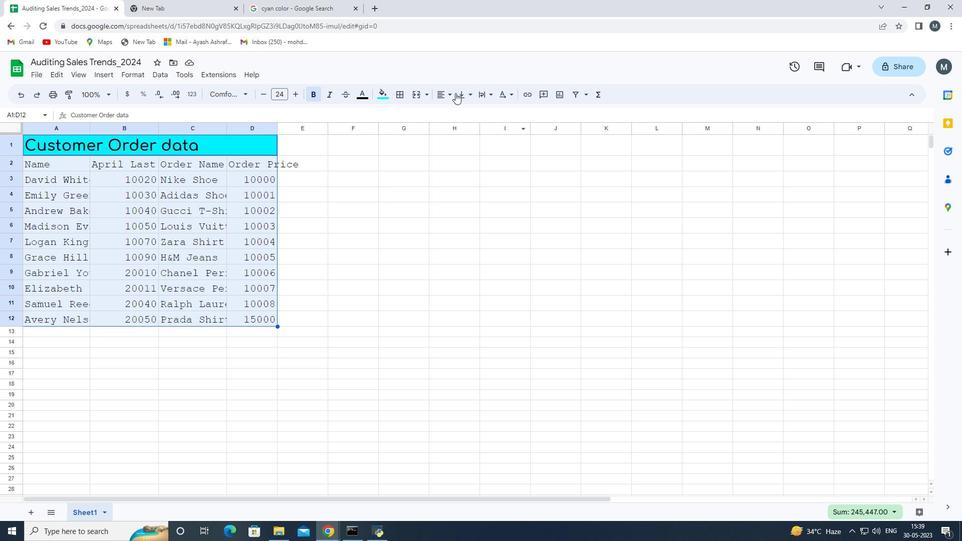 
Action: Mouse pressed left at (440, 90)
Screenshot: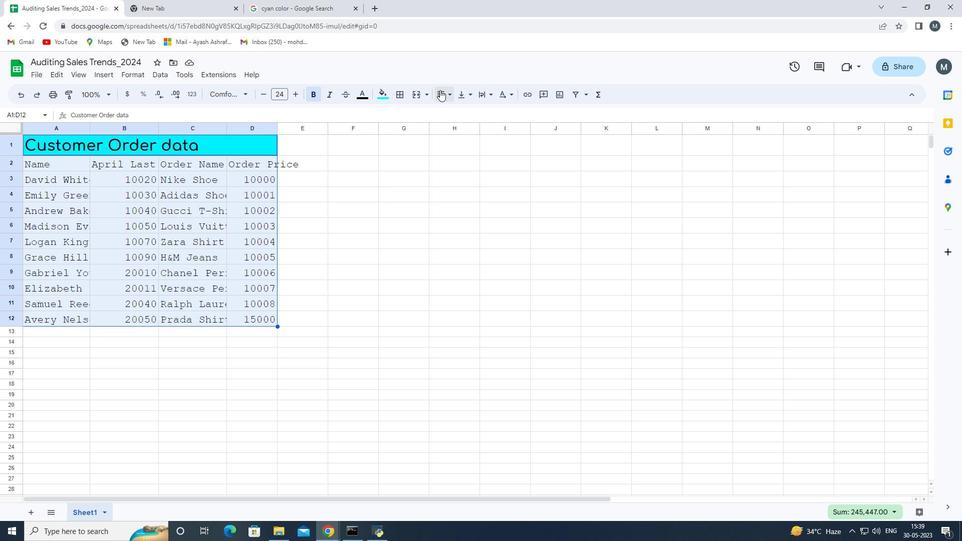 
Action: Mouse moved to (473, 115)
Screenshot: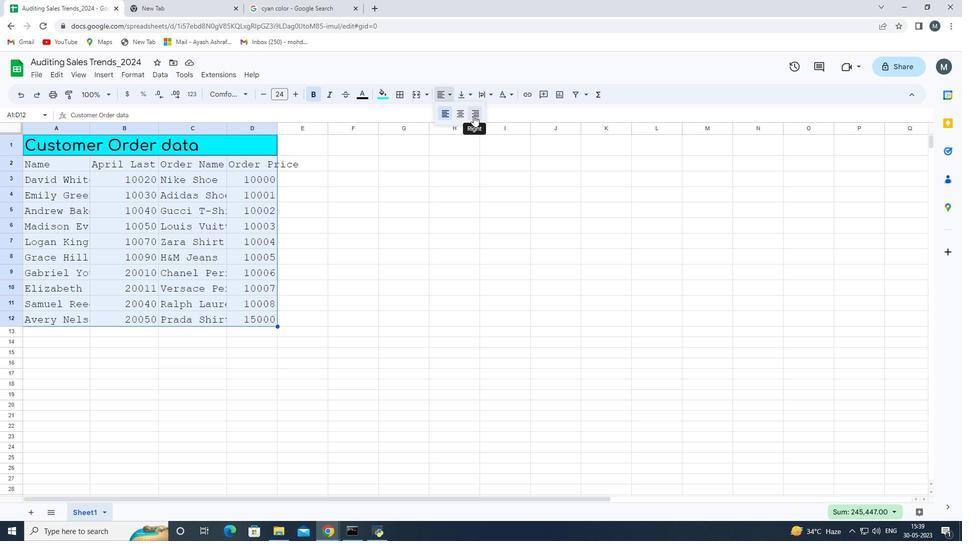 
Action: Mouse pressed left at (473, 115)
Screenshot: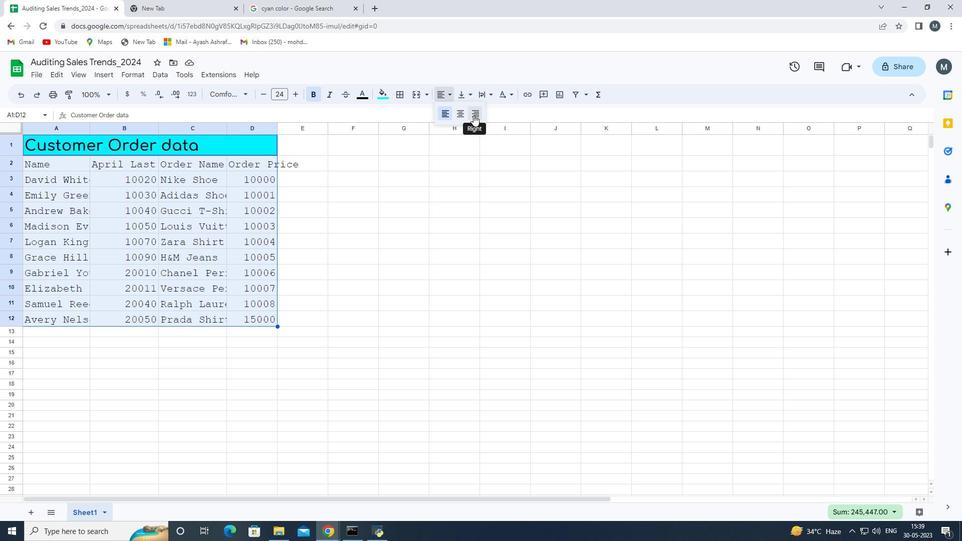 
Action: Mouse moved to (111, 223)
Screenshot: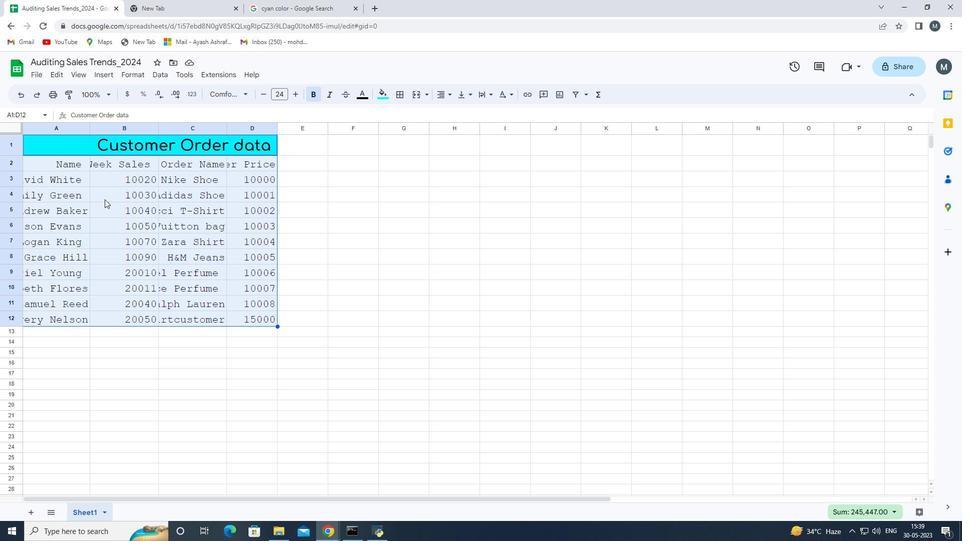 
Action: Mouse pressed left at (111, 223)
Screenshot: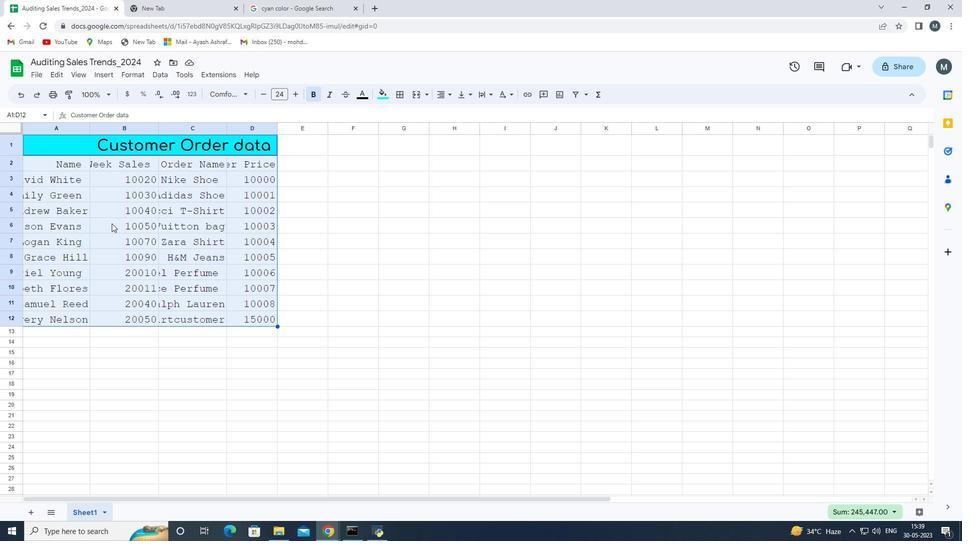 
Action: Mouse moved to (89, 125)
Screenshot: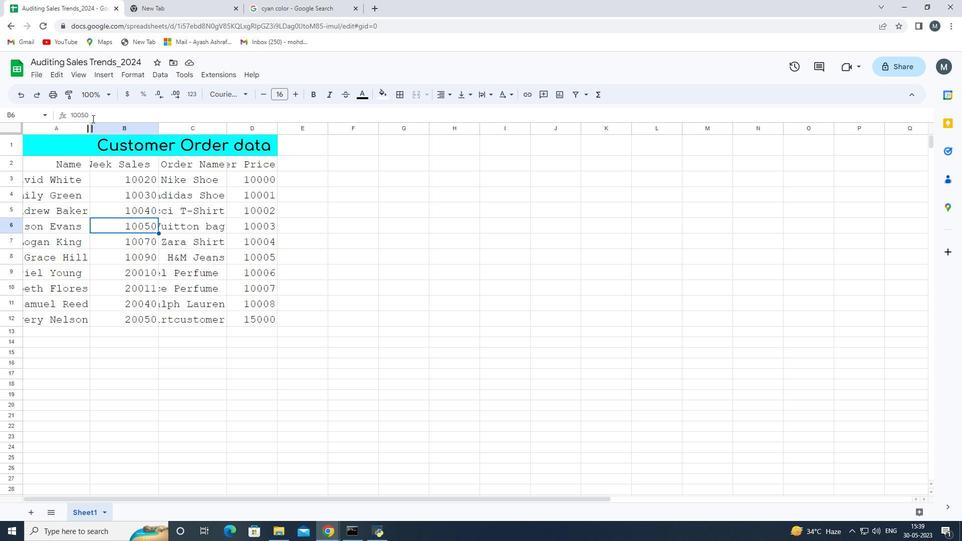 
Action: Mouse pressed left at (89, 125)
Screenshot: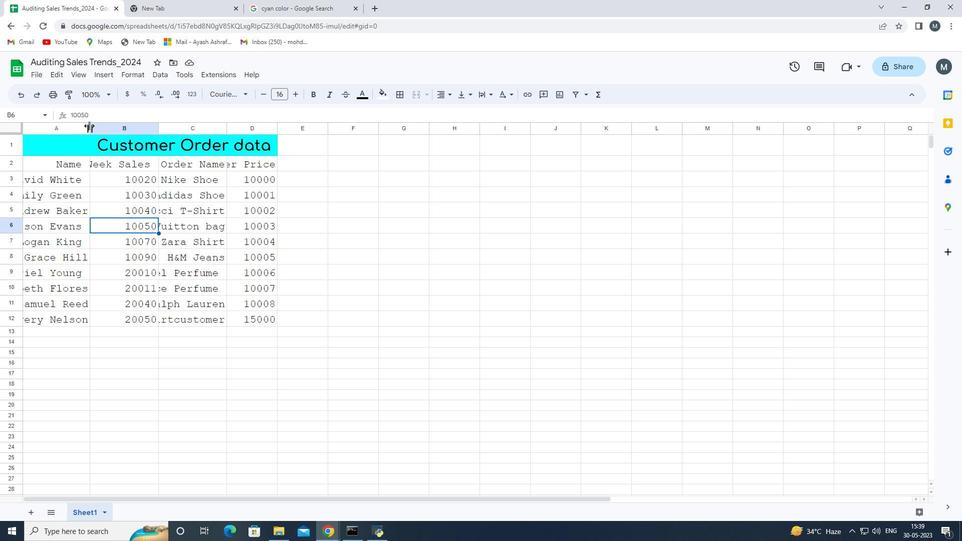 
Action: Mouse moved to (186, 128)
Screenshot: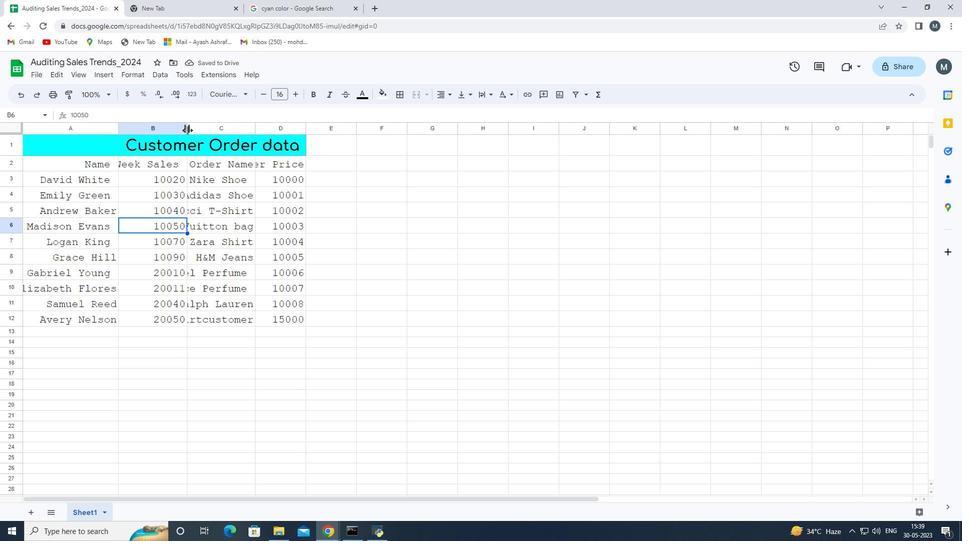 
Action: Mouse pressed left at (186, 128)
Screenshot: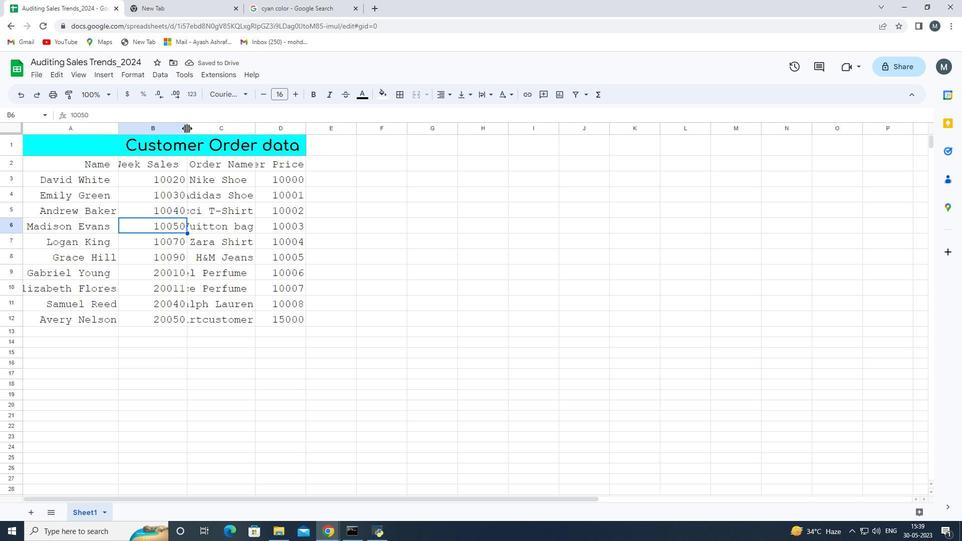 
Action: Mouse moved to (206, 128)
Screenshot: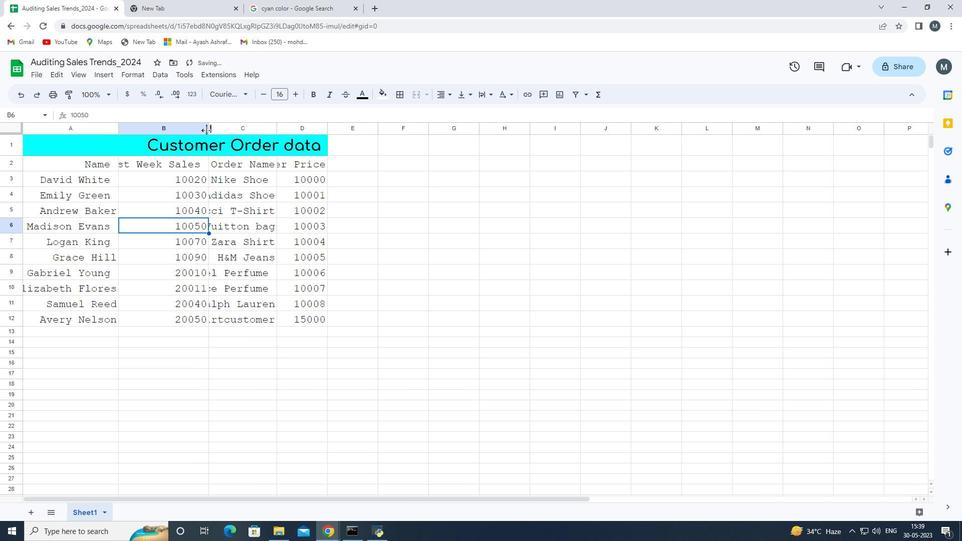 
Action: Mouse pressed left at (206, 128)
Screenshot: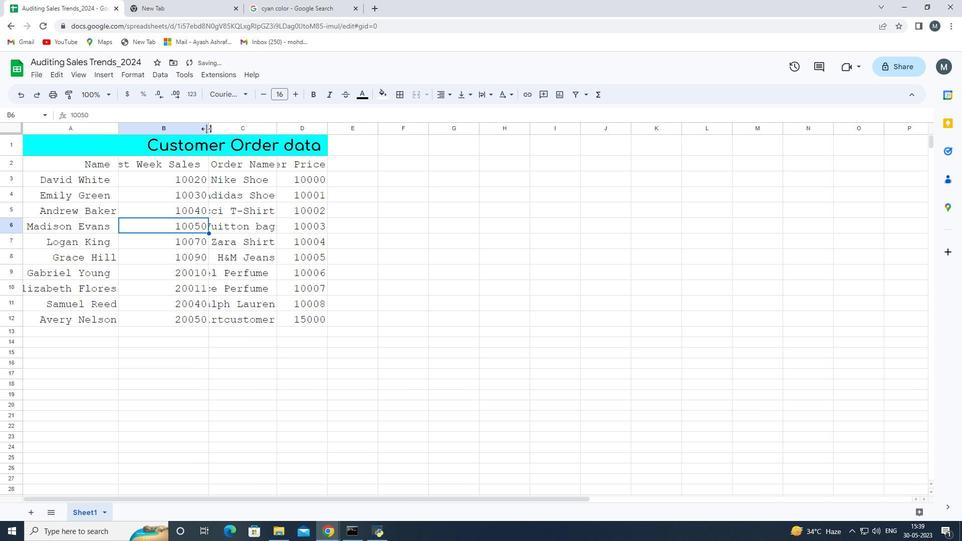 
Action: Mouse moved to (235, 130)
Screenshot: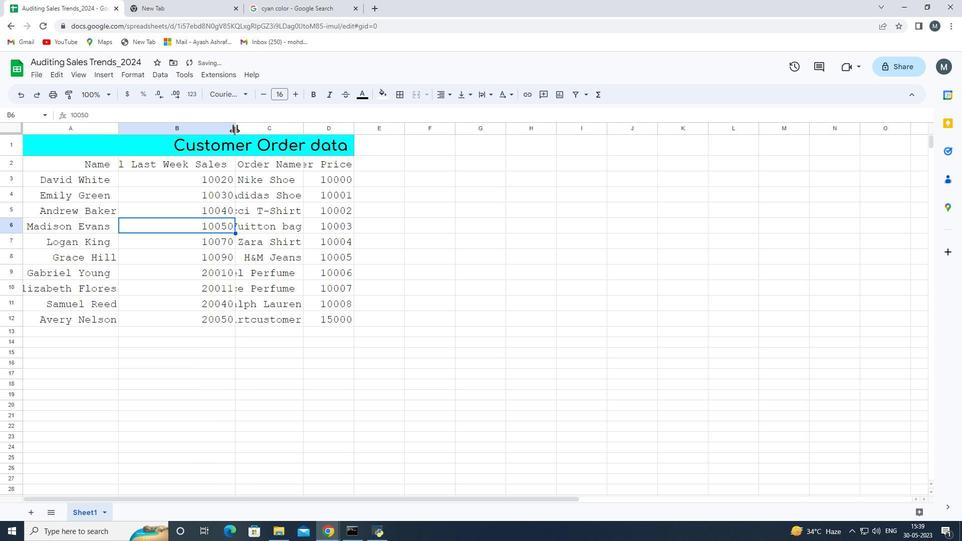 
Action: Mouse pressed left at (235, 130)
Screenshot: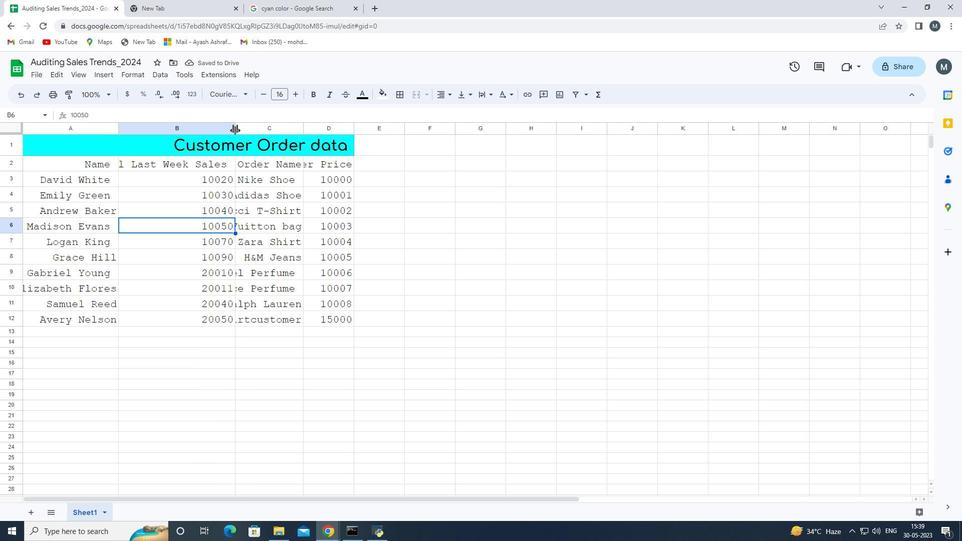 
Action: Mouse moved to (214, 162)
Screenshot: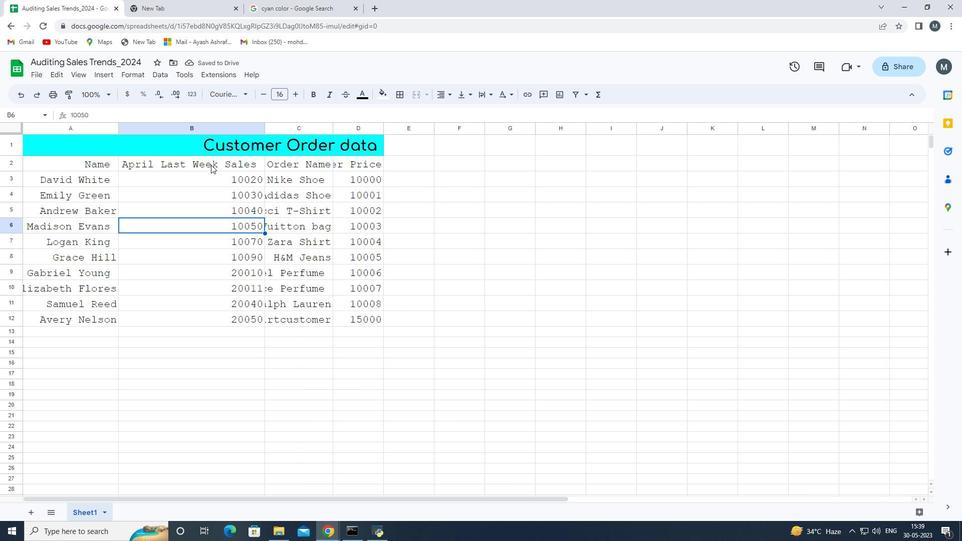 
Action: Mouse pressed left at (214, 162)
Screenshot: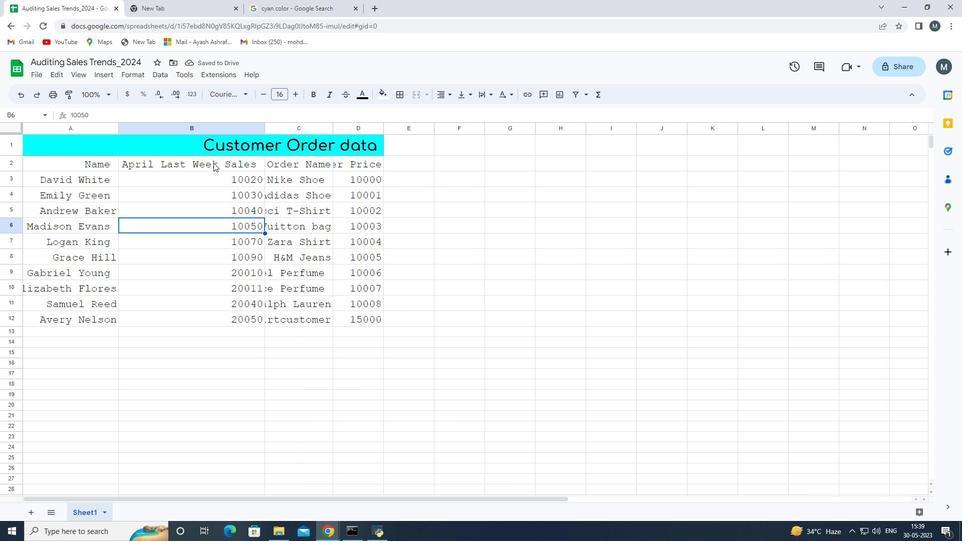 
Action: Mouse moved to (314, 145)
Screenshot: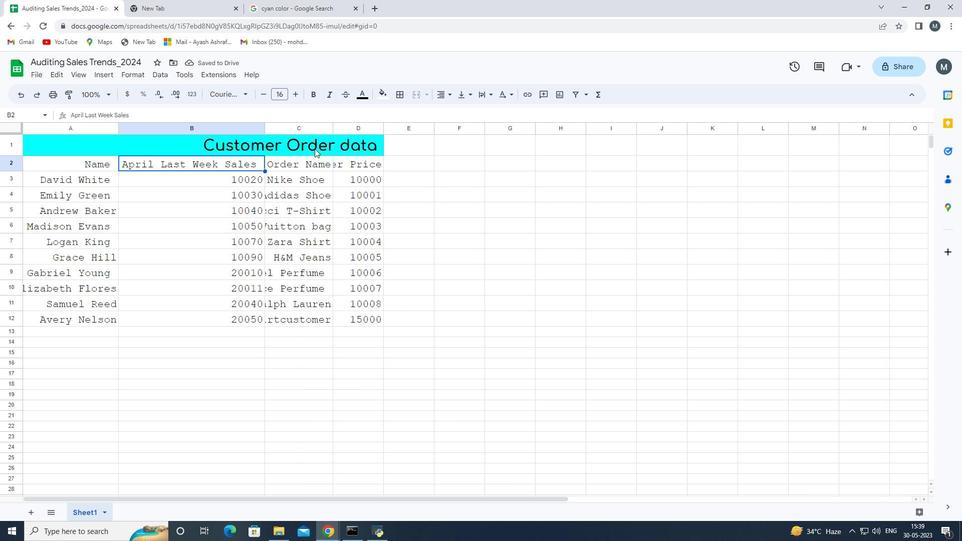 
Action: Mouse pressed left at (314, 145)
Screenshot: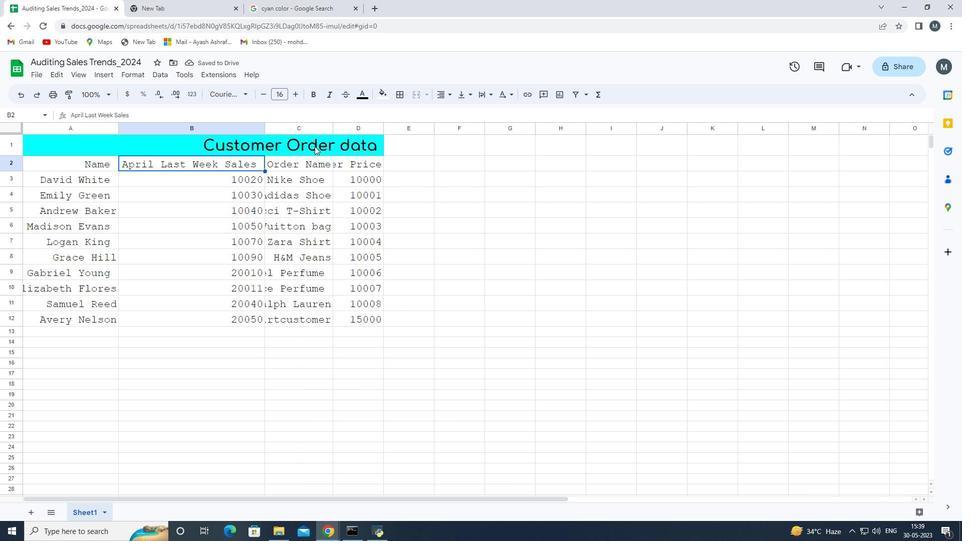 
Action: Mouse moved to (332, 133)
Screenshot: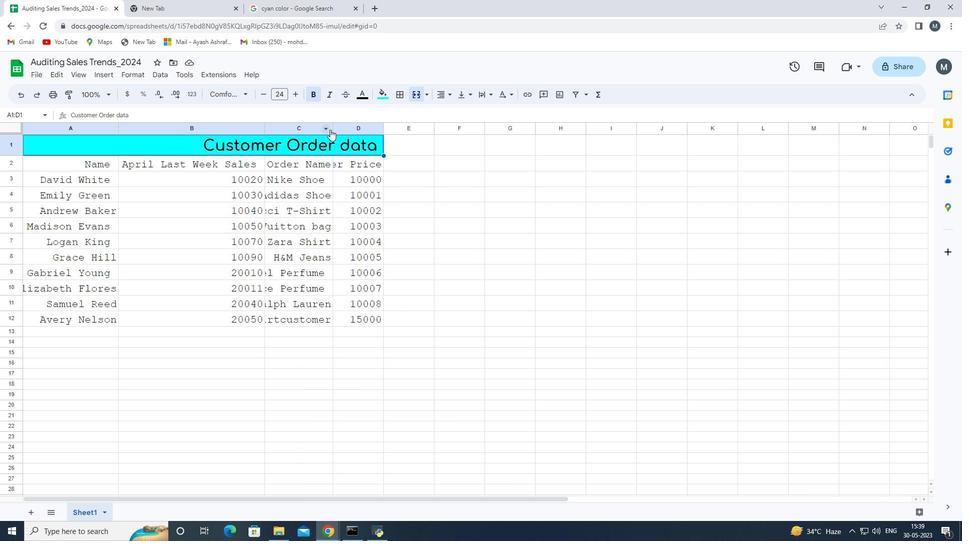 
Action: Mouse pressed left at (332, 133)
Screenshot: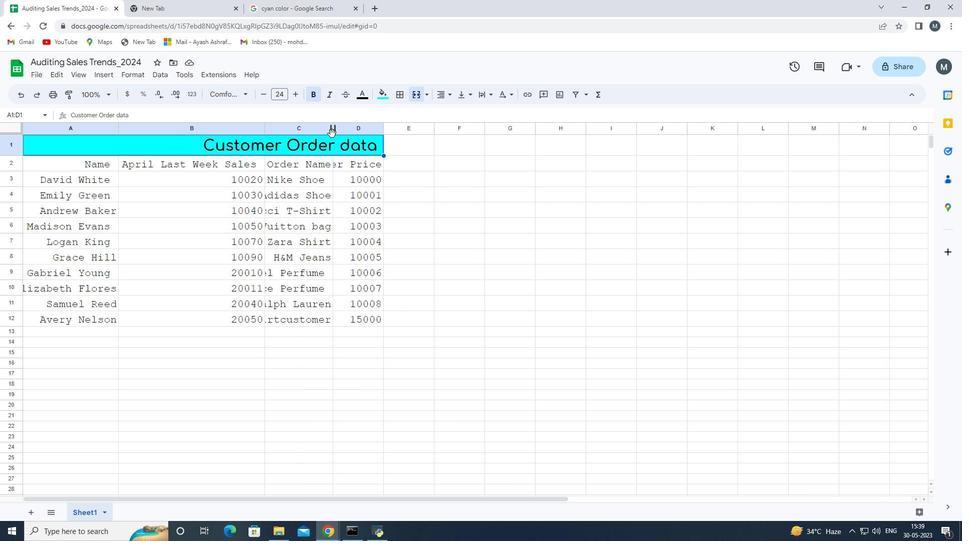 
Action: Mouse moved to (333, 127)
Screenshot: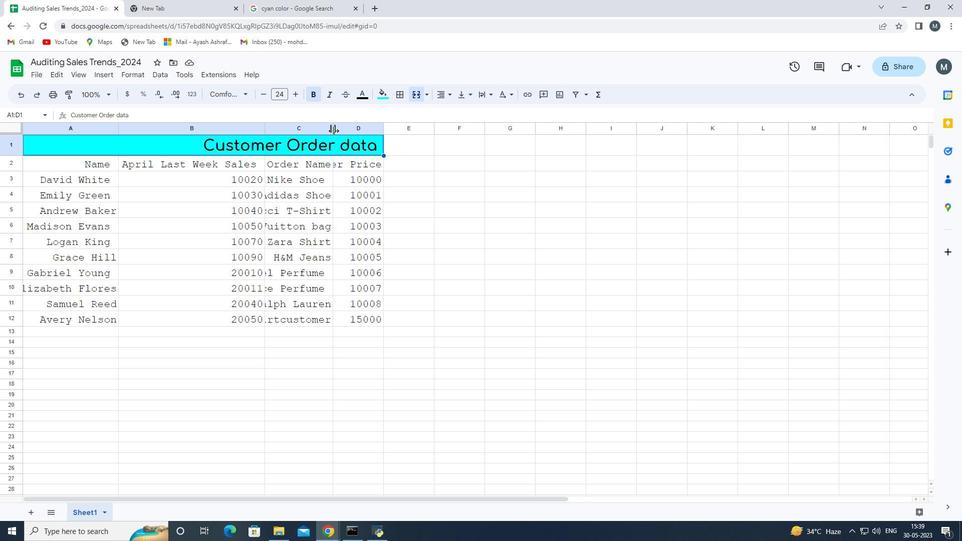 
Action: Mouse pressed left at (333, 127)
Screenshot: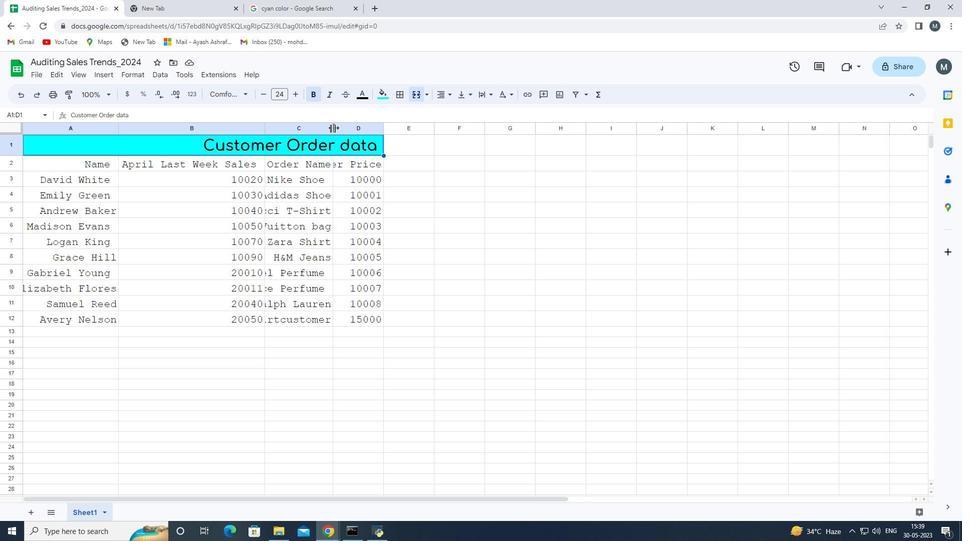 
Action: Mouse moved to (416, 140)
Screenshot: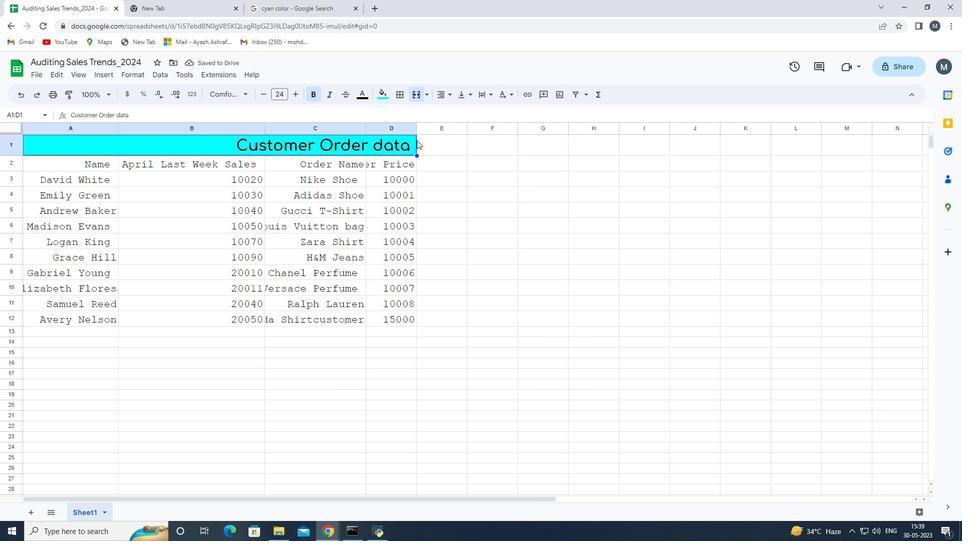 
Action: Mouse pressed left at (416, 140)
Screenshot: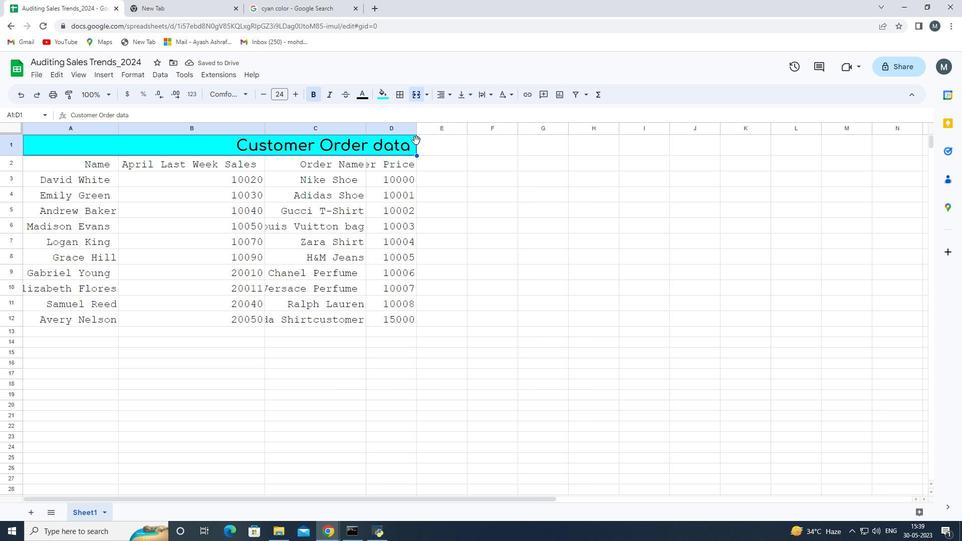 
Action: Mouse moved to (417, 128)
Screenshot: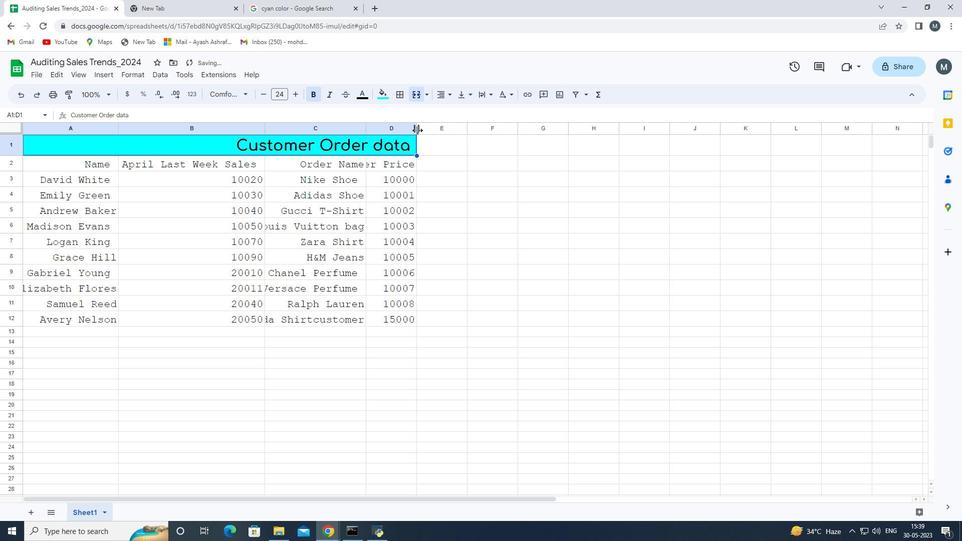 
Action: Mouse pressed left at (417, 128)
Screenshot: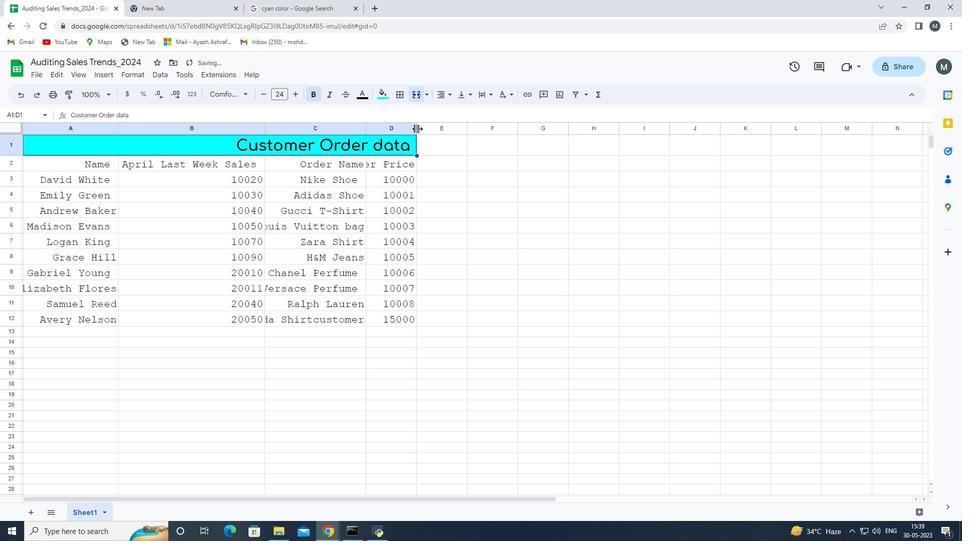 
Action: Mouse moved to (435, 126)
Screenshot: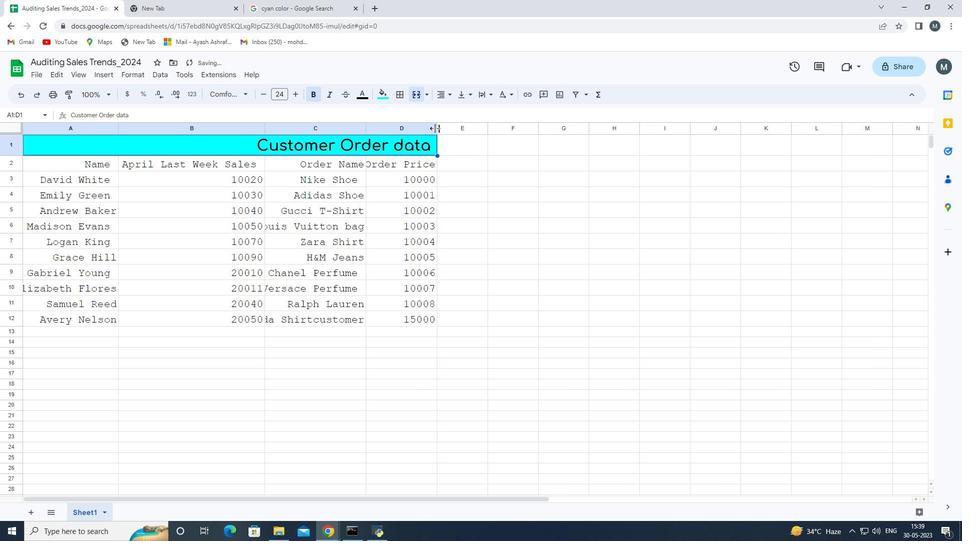 
Action: Mouse pressed left at (435, 126)
Screenshot: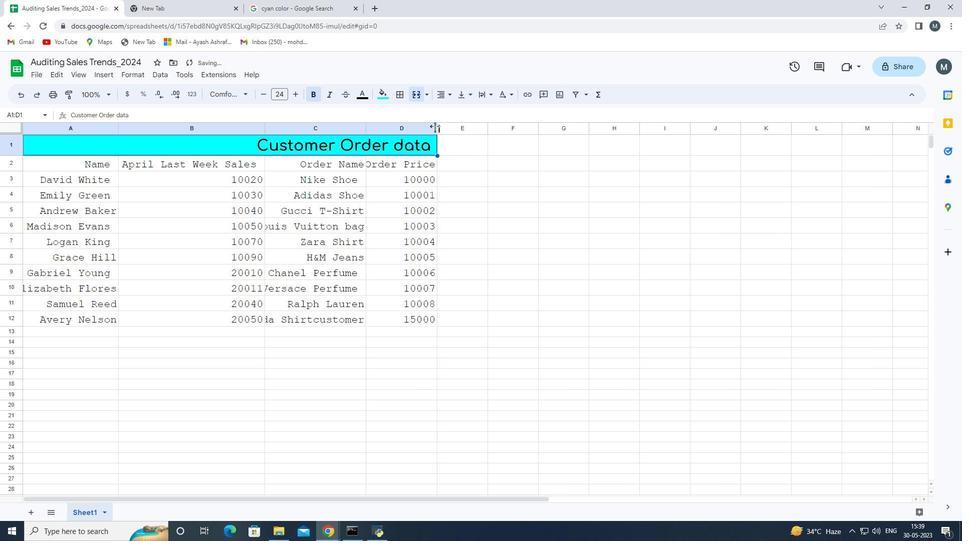 
Action: Mouse moved to (367, 130)
Screenshot: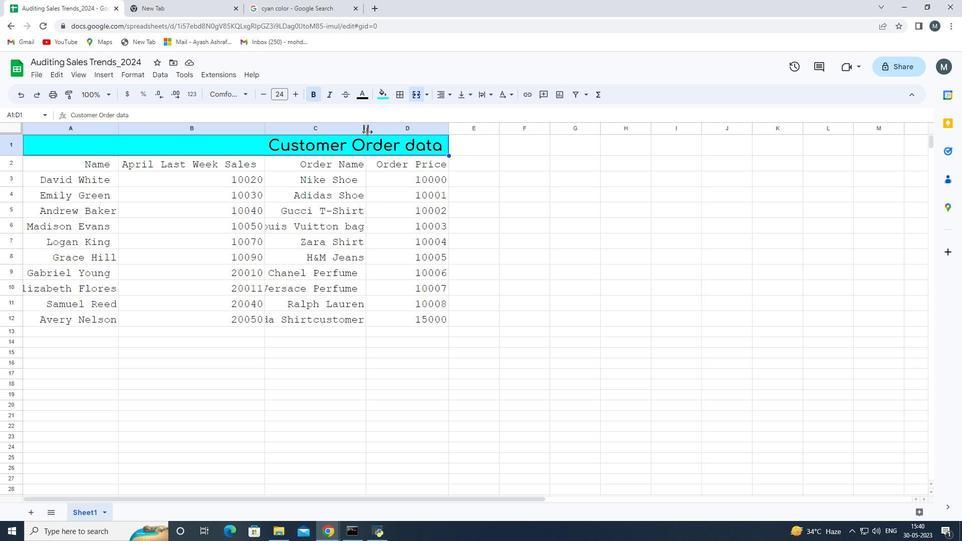 
Action: Mouse pressed left at (367, 130)
Screenshot: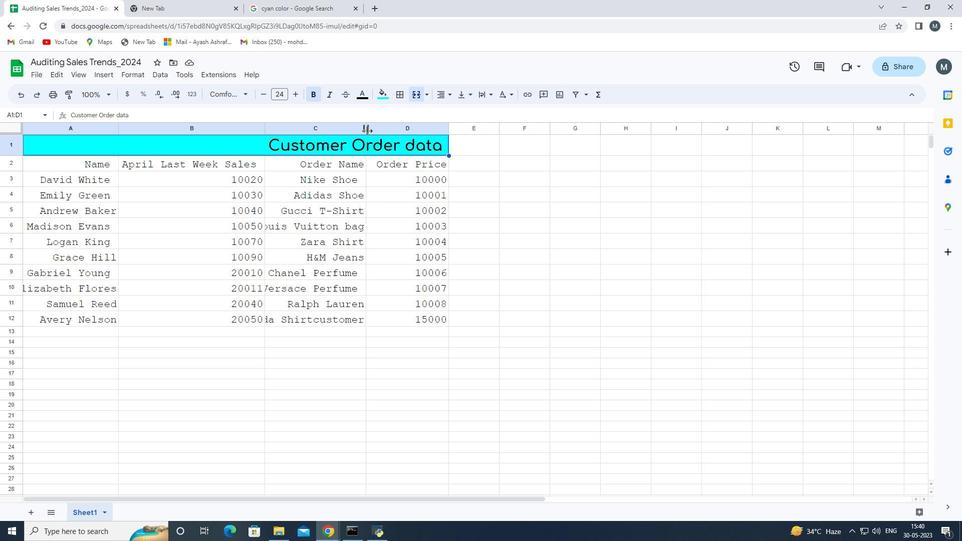 
Action: Mouse moved to (389, 128)
Screenshot: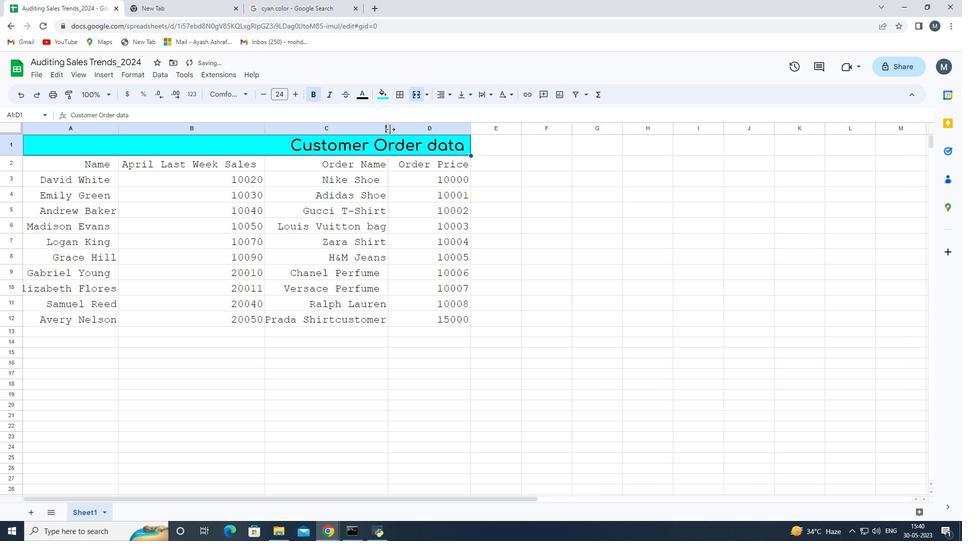 
Action: Mouse pressed left at (389, 128)
Screenshot: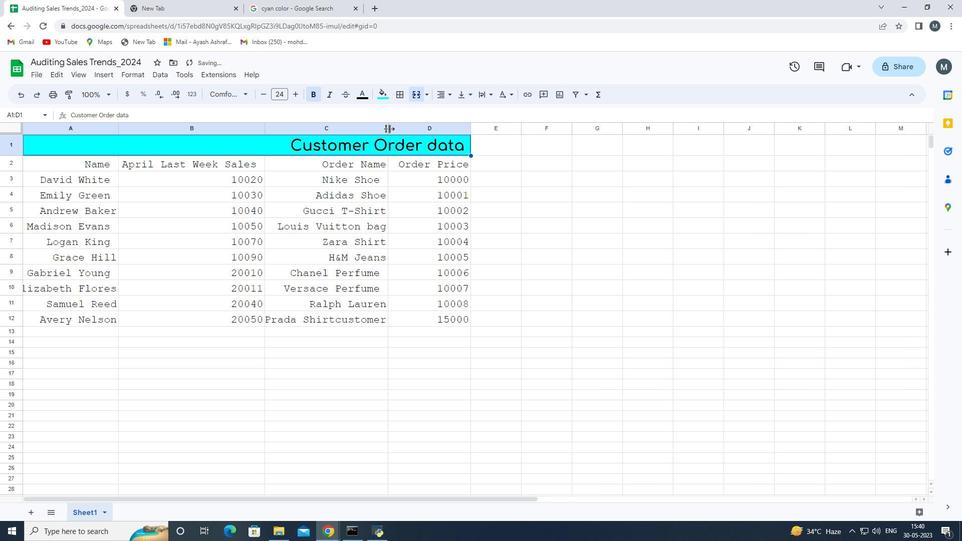 
Action: Mouse moved to (226, 162)
Screenshot: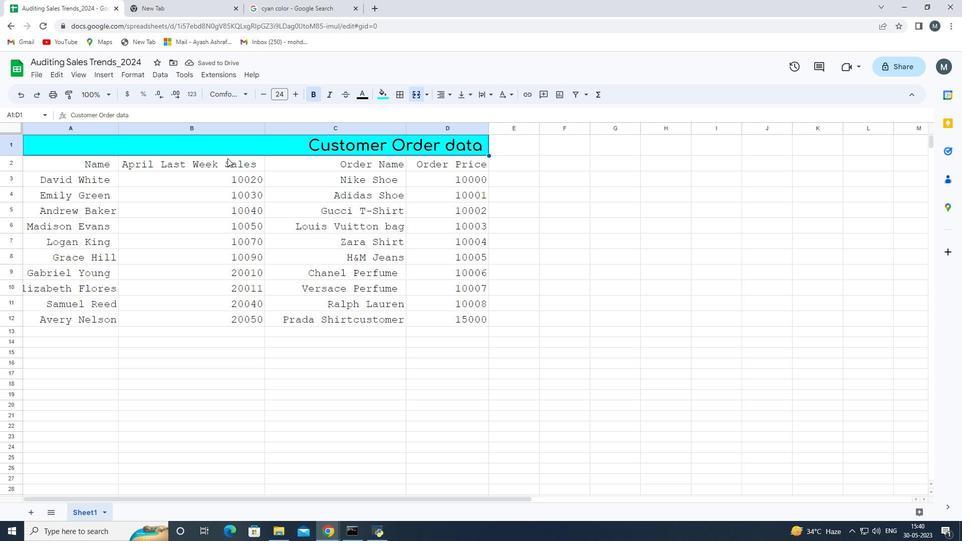 
Action: Mouse pressed left at (226, 162)
Screenshot: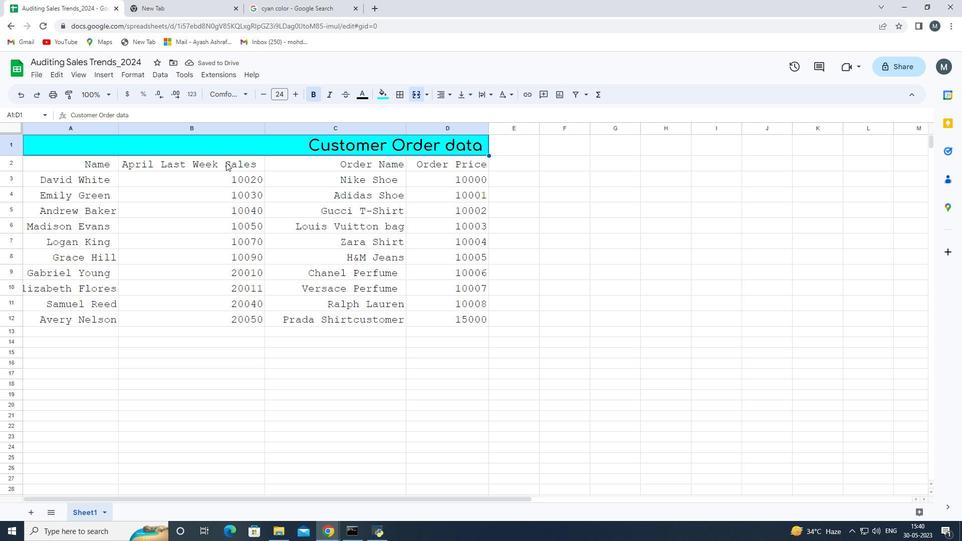 
Action: Mouse pressed left at (226, 162)
Screenshot: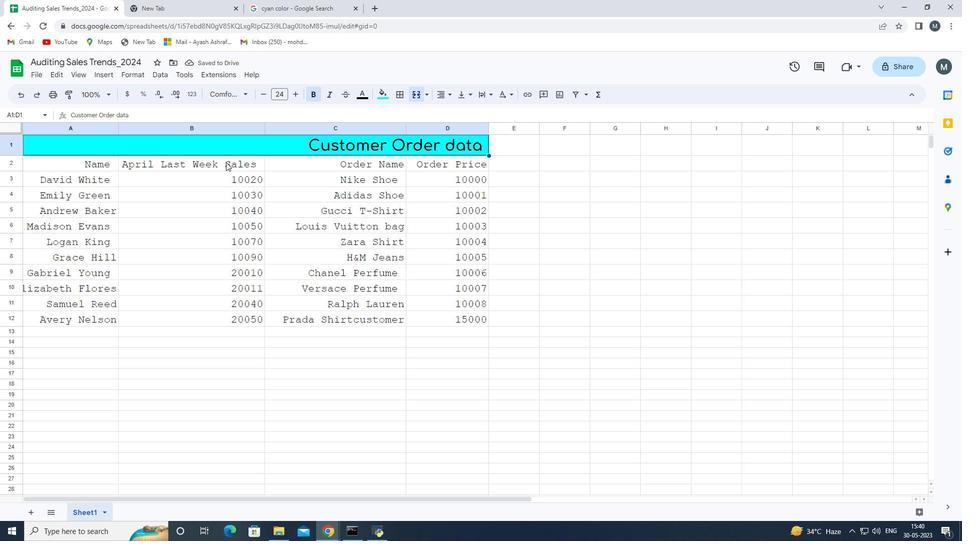 
Action: Mouse moved to (220, 162)
Screenshot: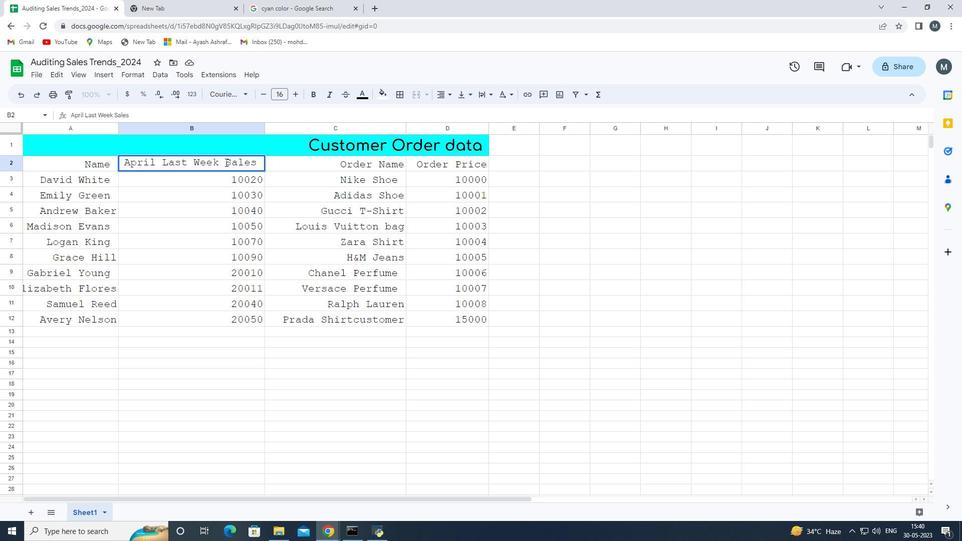 
Action: Mouse pressed left at (220, 162)
Screenshot: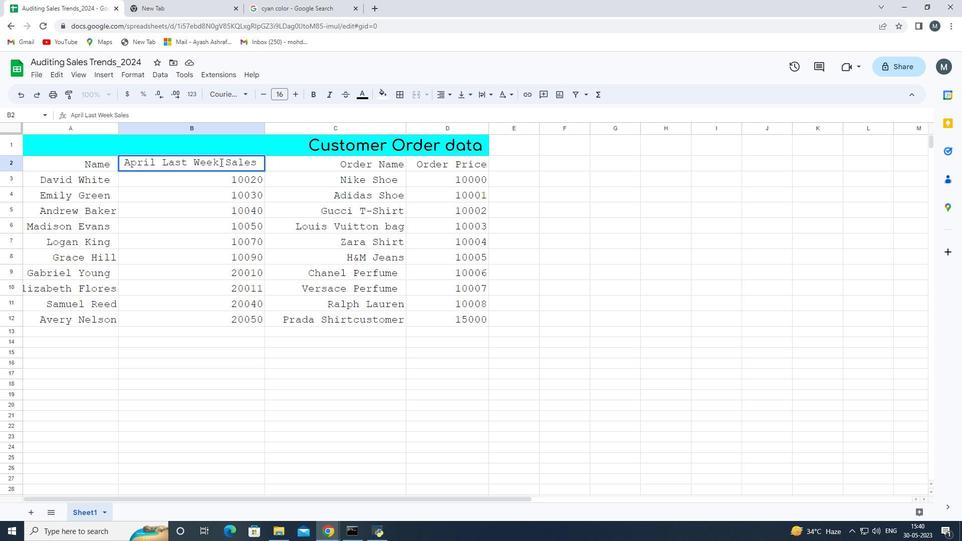 
Action: Key pressed <Key.enter>
Screenshot: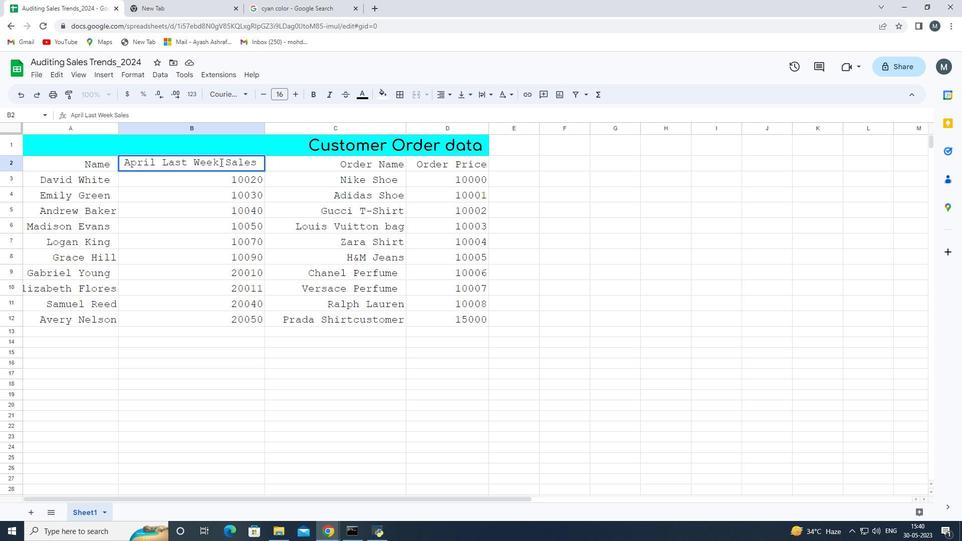 
Action: Mouse moved to (222, 160)
Screenshot: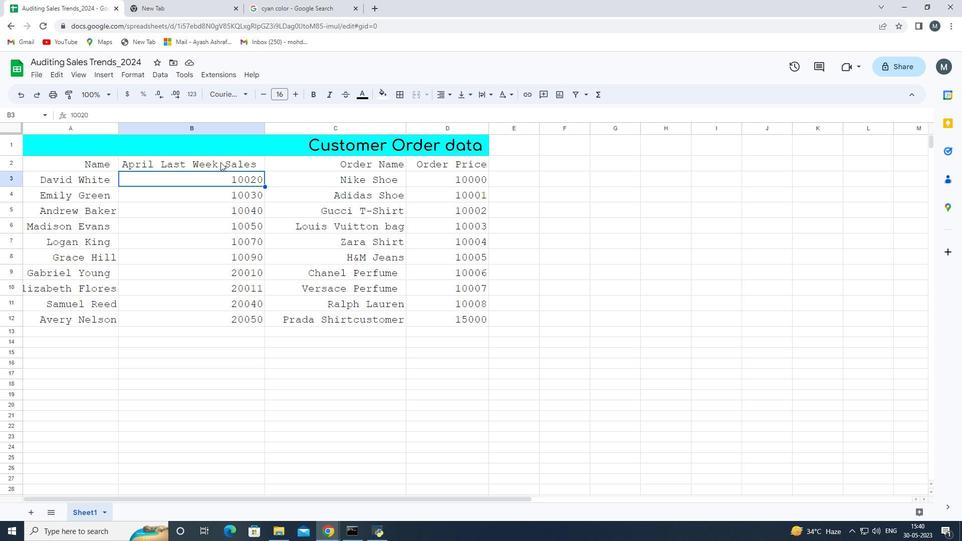 
Action: Mouse pressed left at (222, 160)
Screenshot: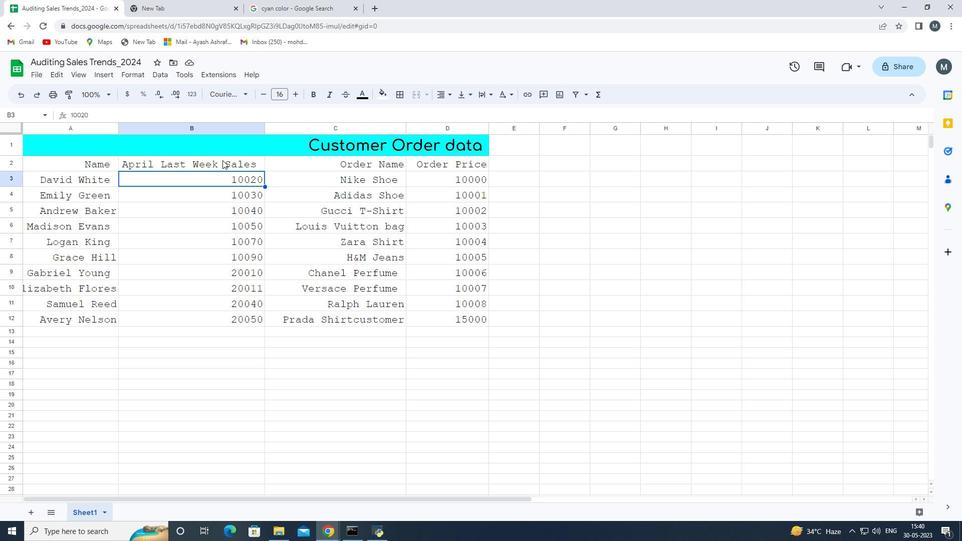
Action: Mouse pressed left at (222, 160)
Screenshot: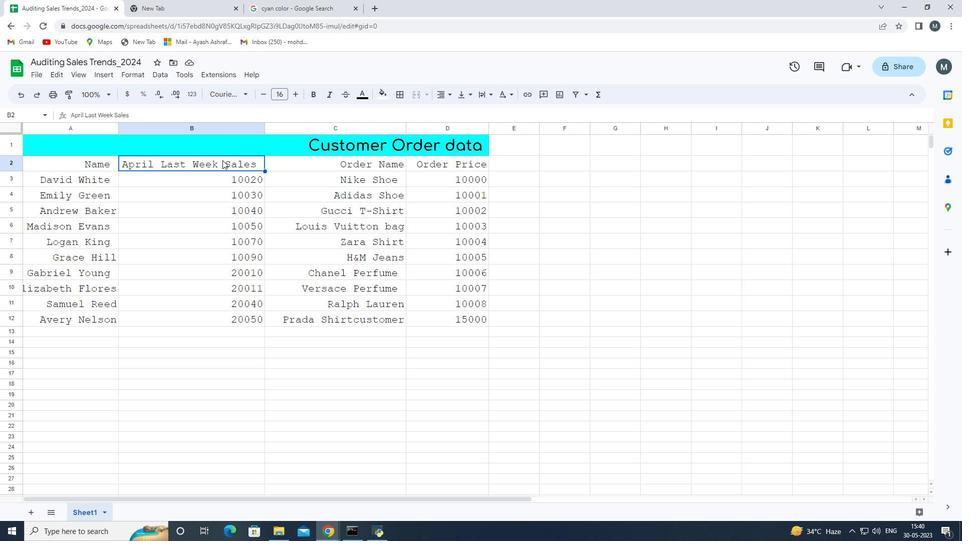 
Action: Mouse moved to (235, 161)
Screenshot: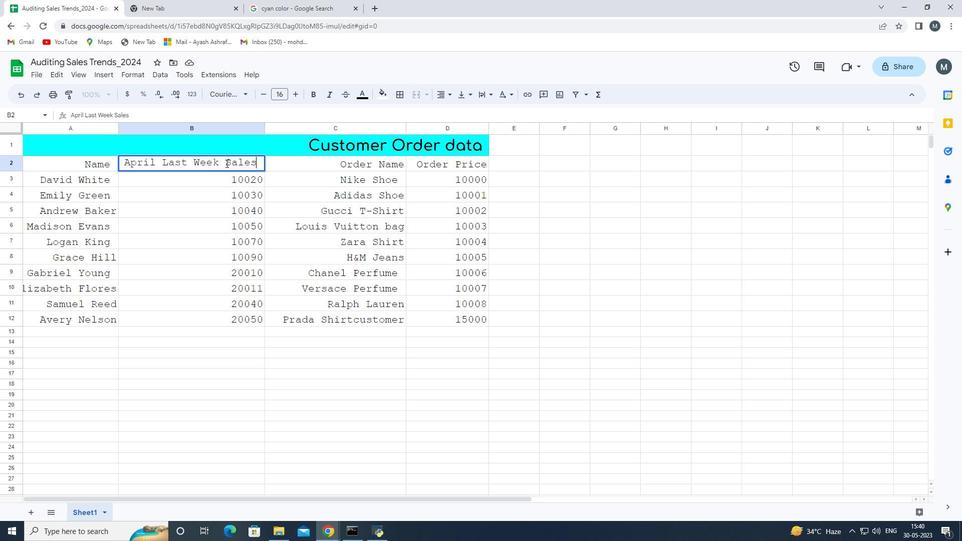 
Action: Key pressed <Key.enter>
Screenshot: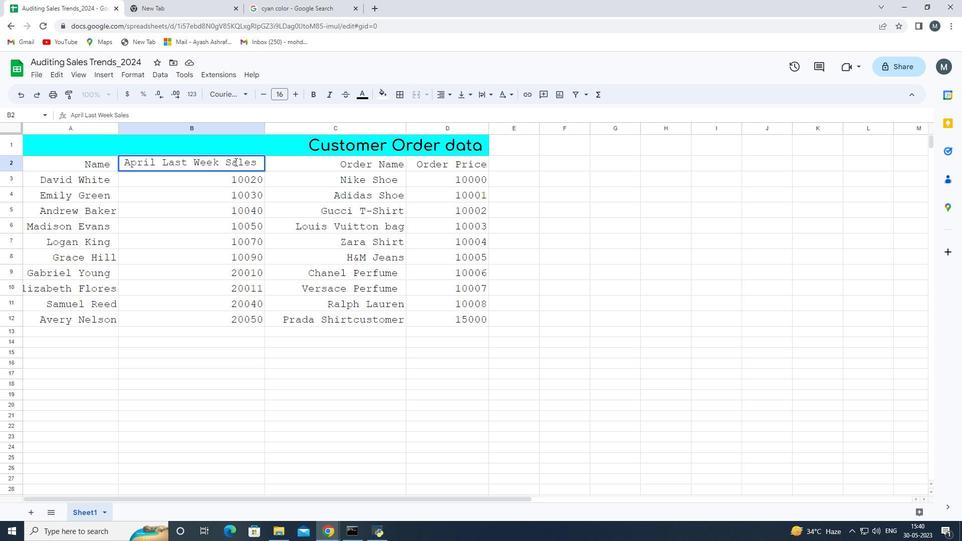 
Action: Mouse moved to (235, 160)
Screenshot: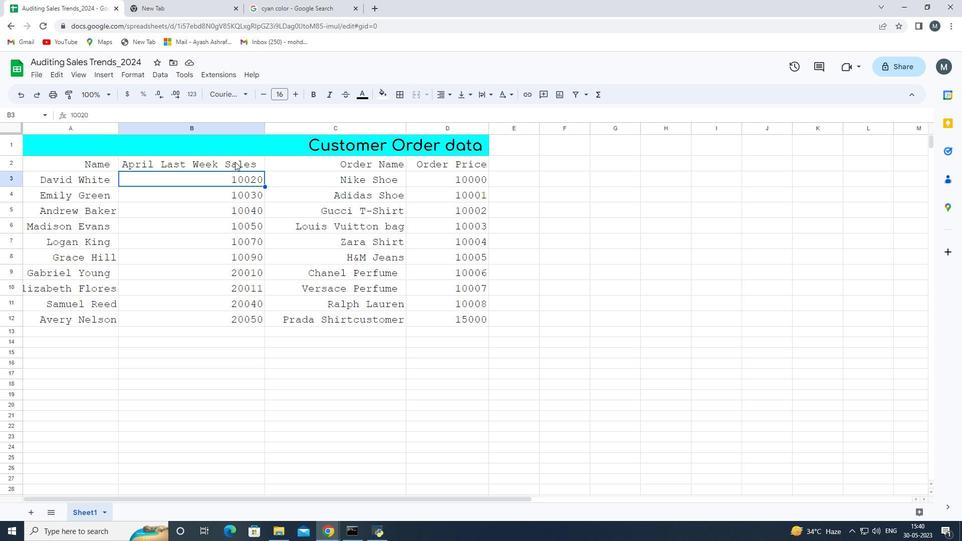 
Action: Mouse pressed left at (235, 160)
Screenshot: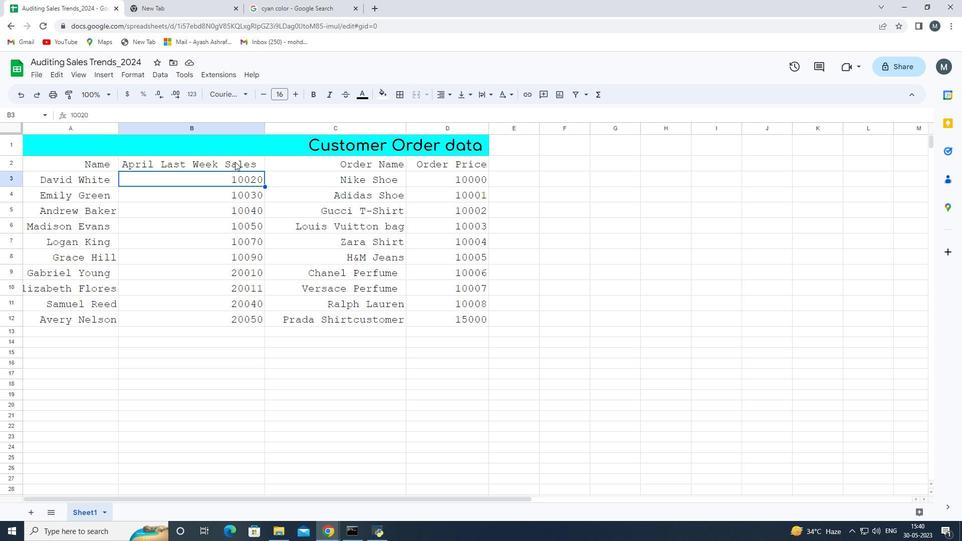 
Action: Mouse pressed left at (235, 160)
Screenshot: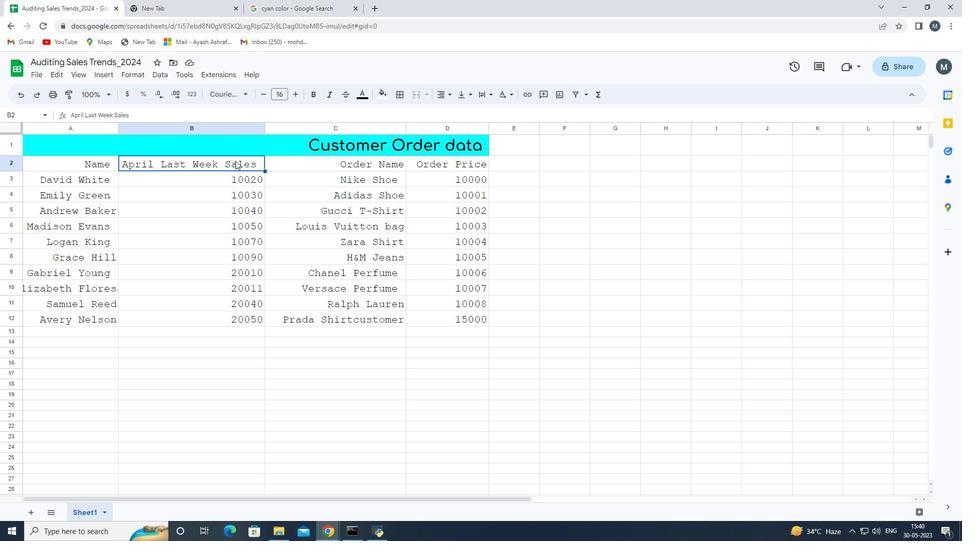 
Action: Mouse moved to (262, 163)
Screenshot: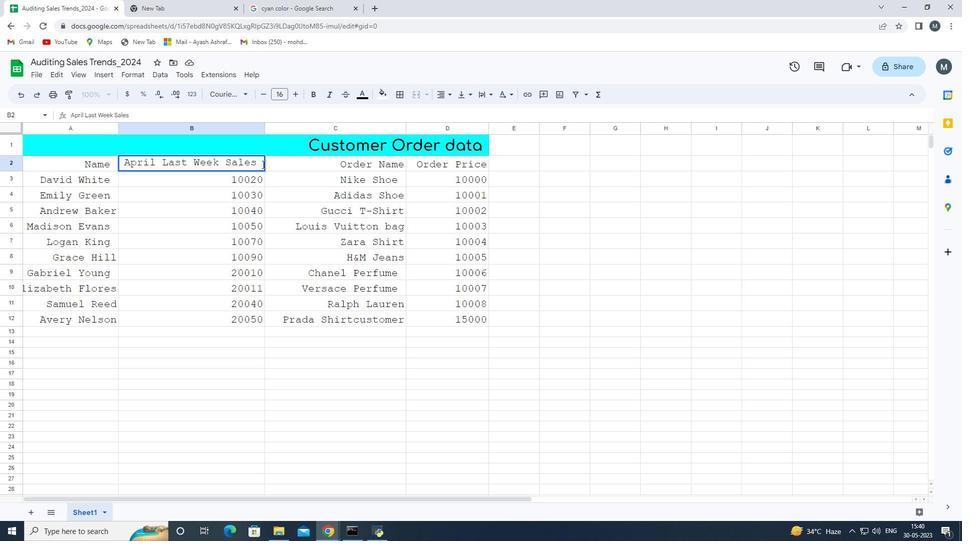 
Action: Mouse pressed left at (262, 163)
Screenshot: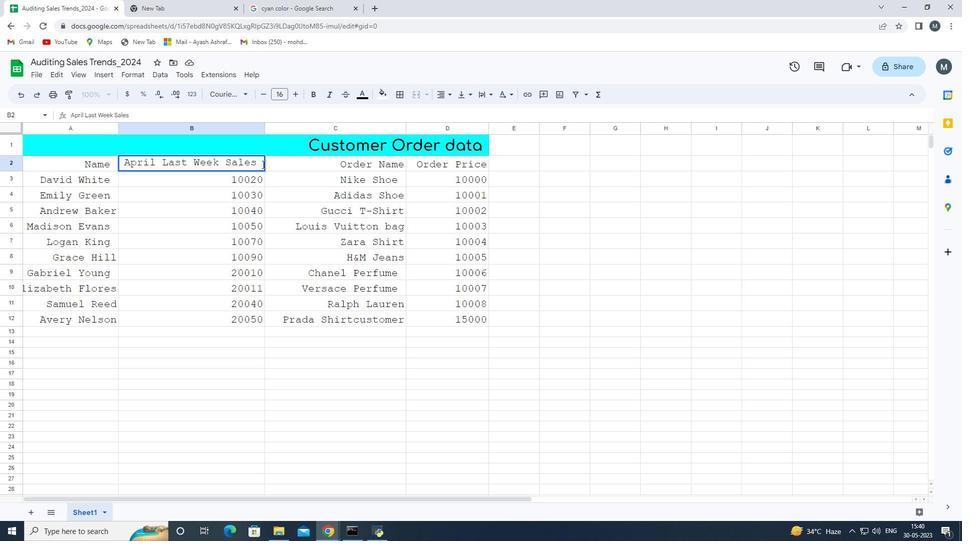 
Action: Mouse pressed left at (262, 163)
Screenshot: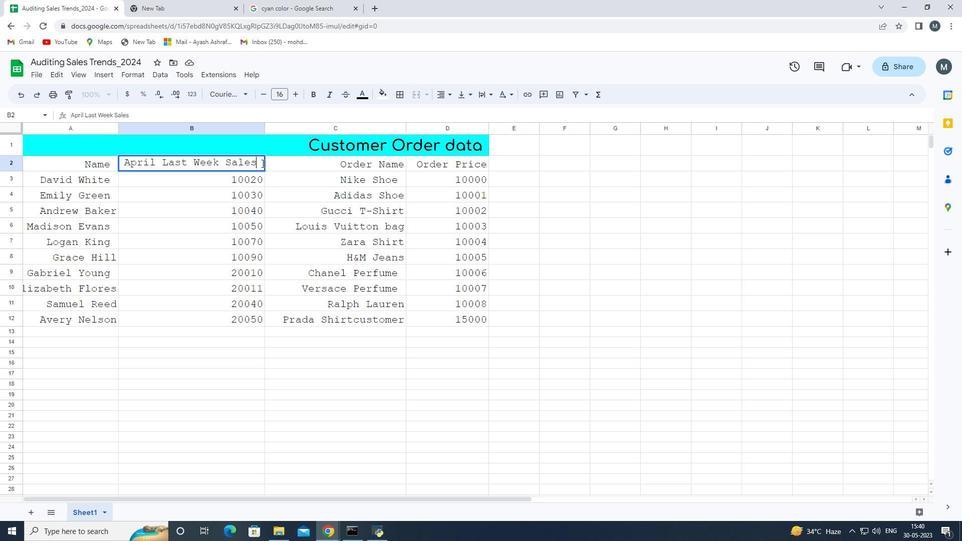 
Action: Mouse pressed left at (262, 163)
Screenshot: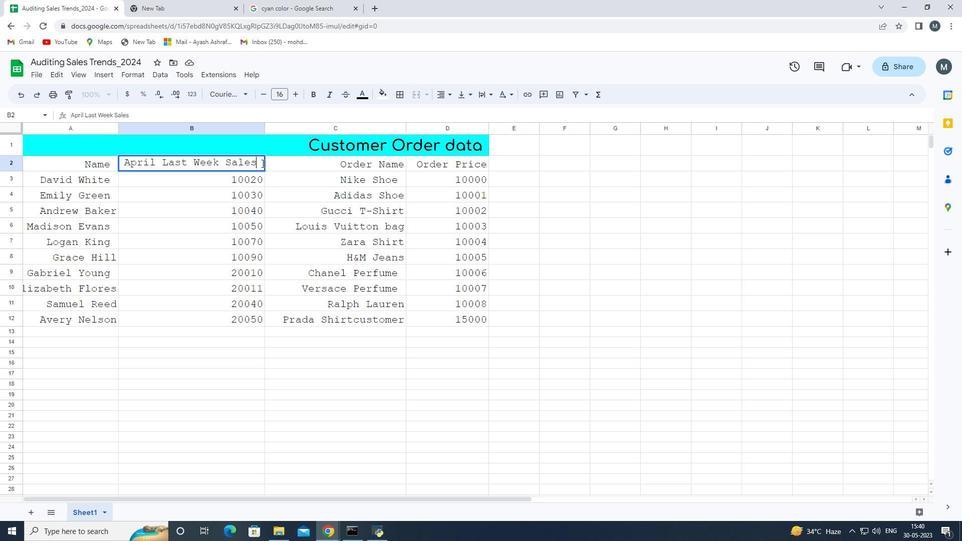 
Action: Mouse moved to (257, 161)
Screenshot: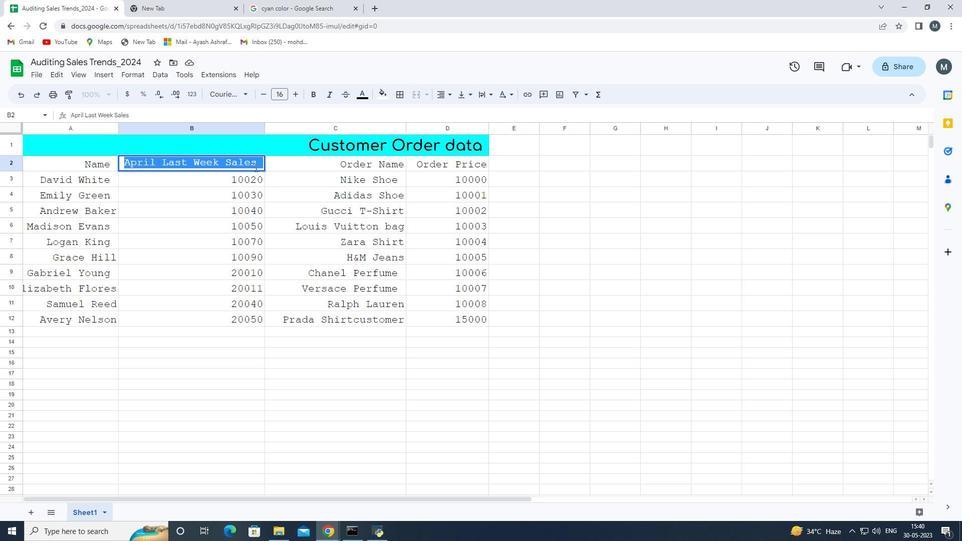 
Action: Mouse pressed left at (257, 161)
Screenshot: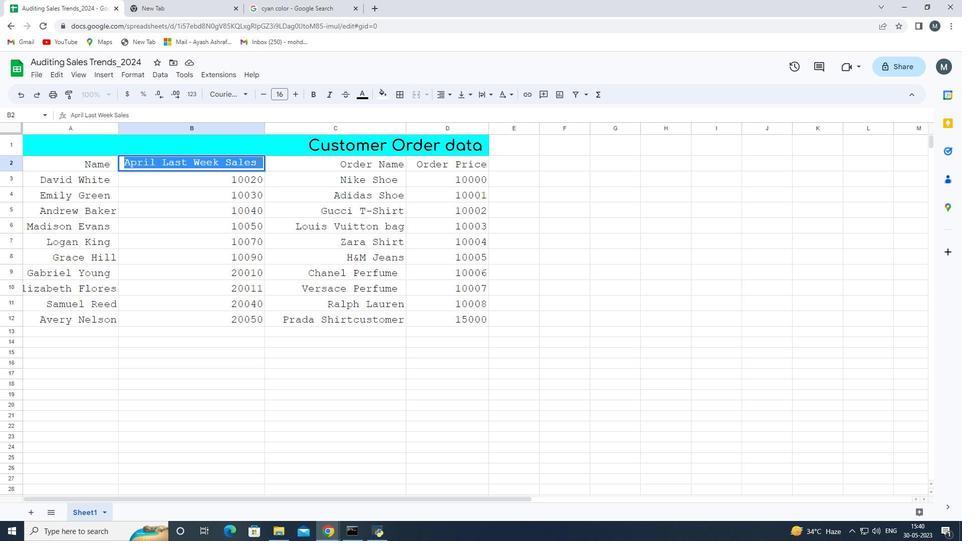
Action: Mouse pressed left at (257, 161)
Screenshot: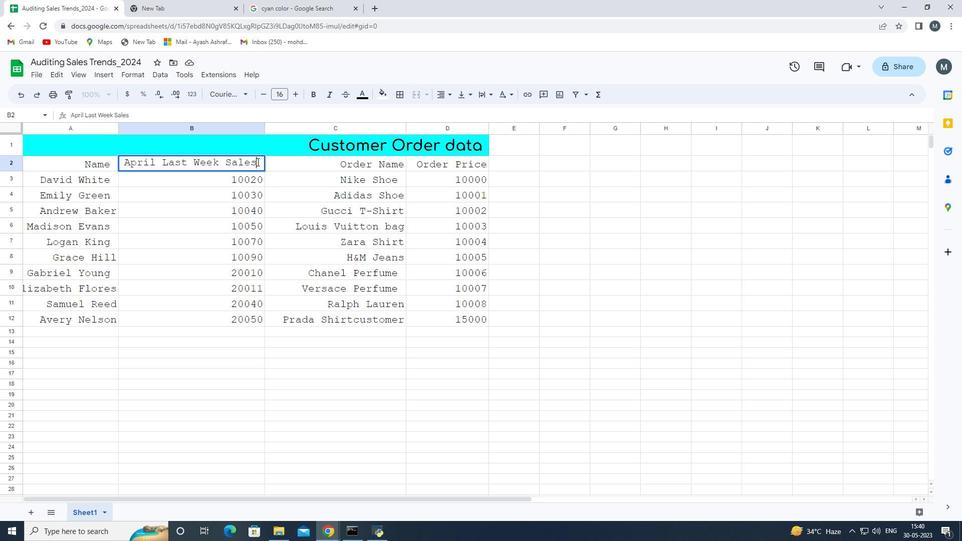 
Action: Mouse moved to (181, 165)
Screenshot: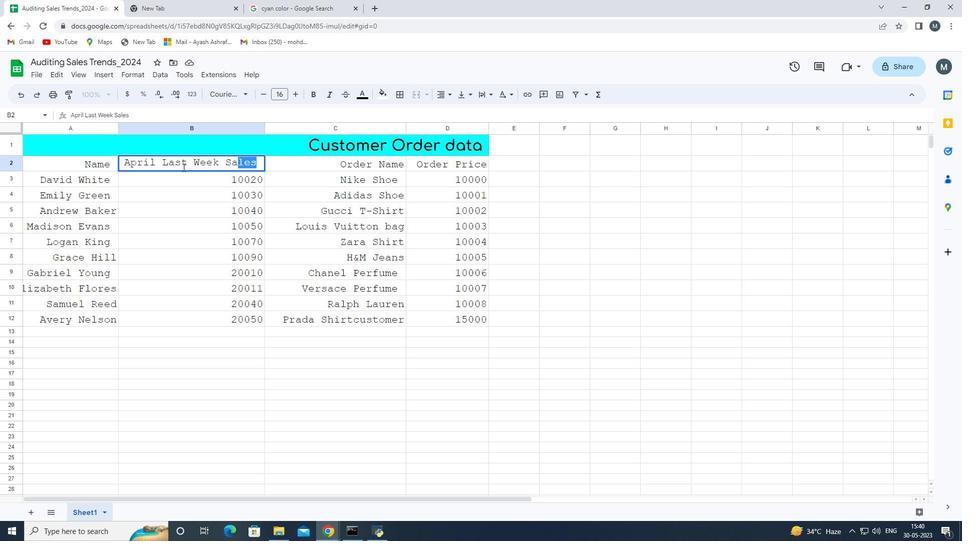 
Action: Key pressed <Key.down><Key.down>
Screenshot: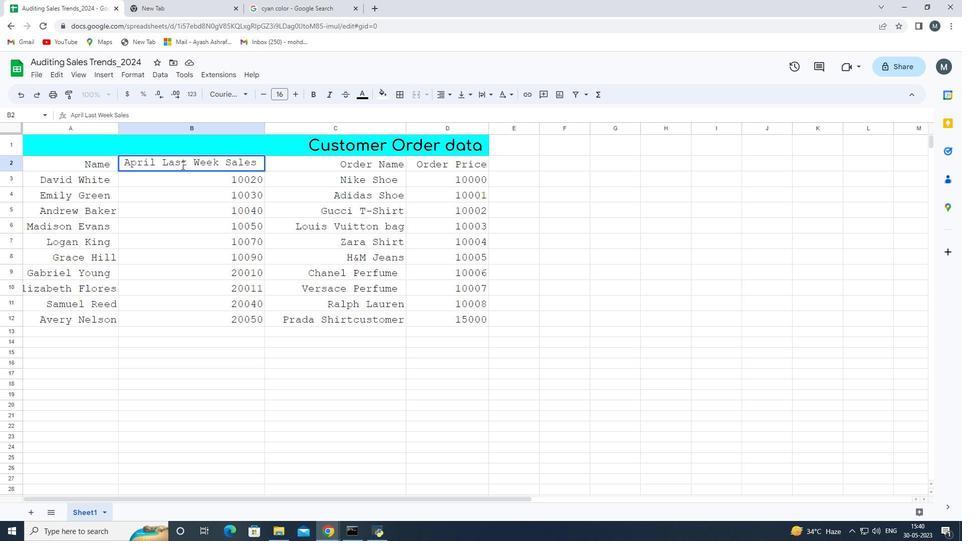 
Action: Mouse moved to (233, 175)
Screenshot: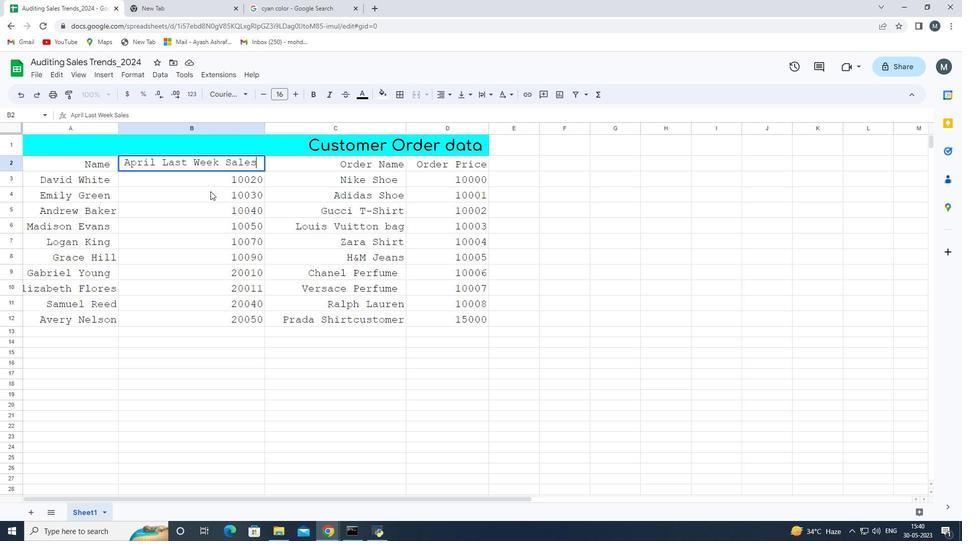 
Action: Mouse pressed left at (233, 175)
Screenshot: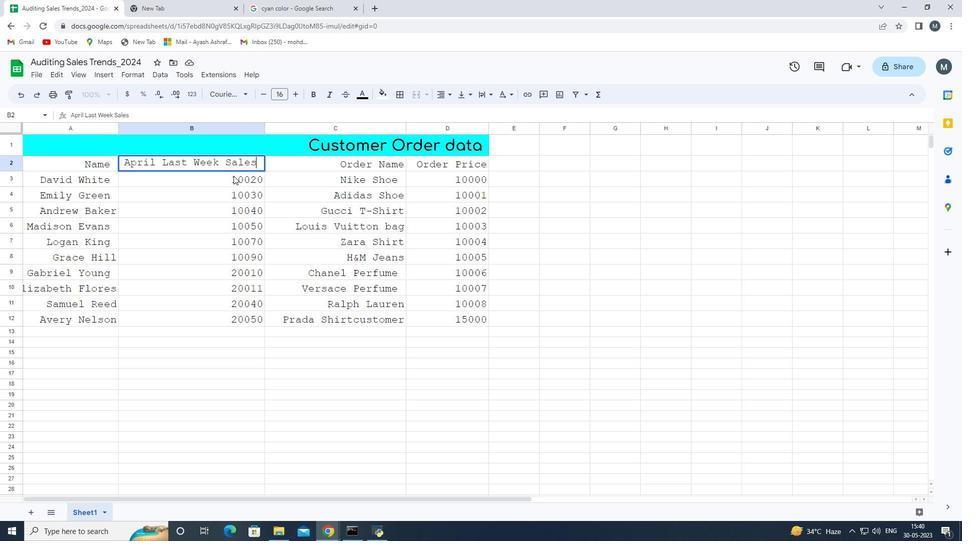
Action: Mouse moved to (208, 313)
Screenshot: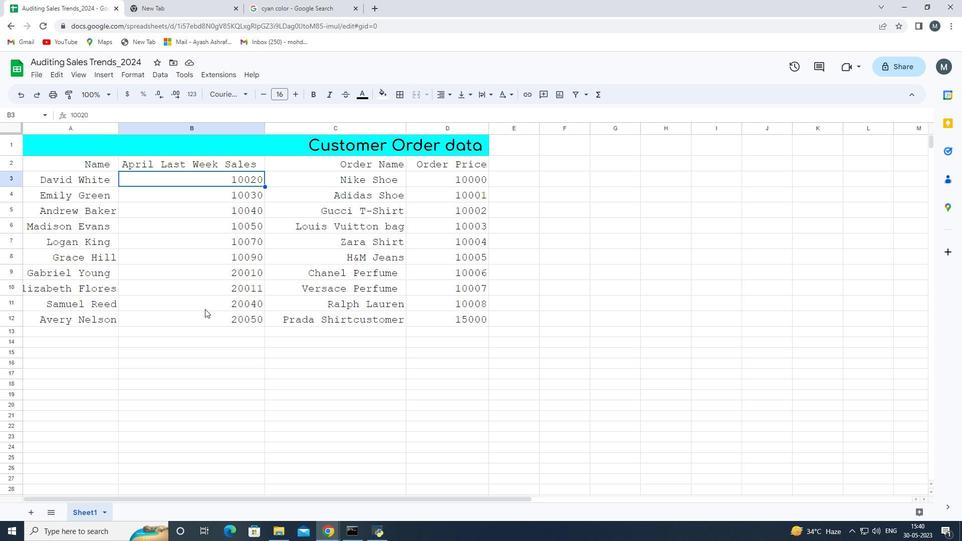
Action: Mouse pressed left at (208, 313)
Screenshot: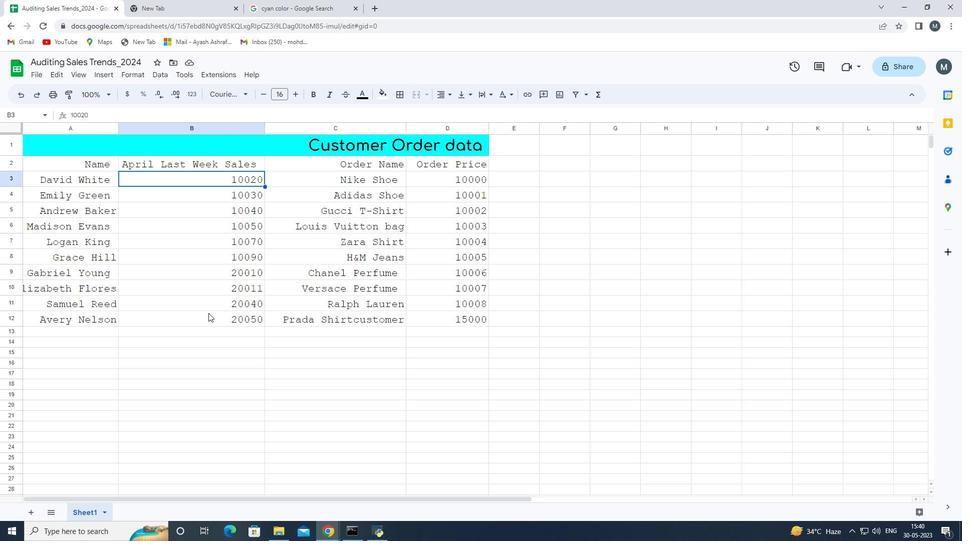 
Action: Mouse moved to (209, 306)
Screenshot: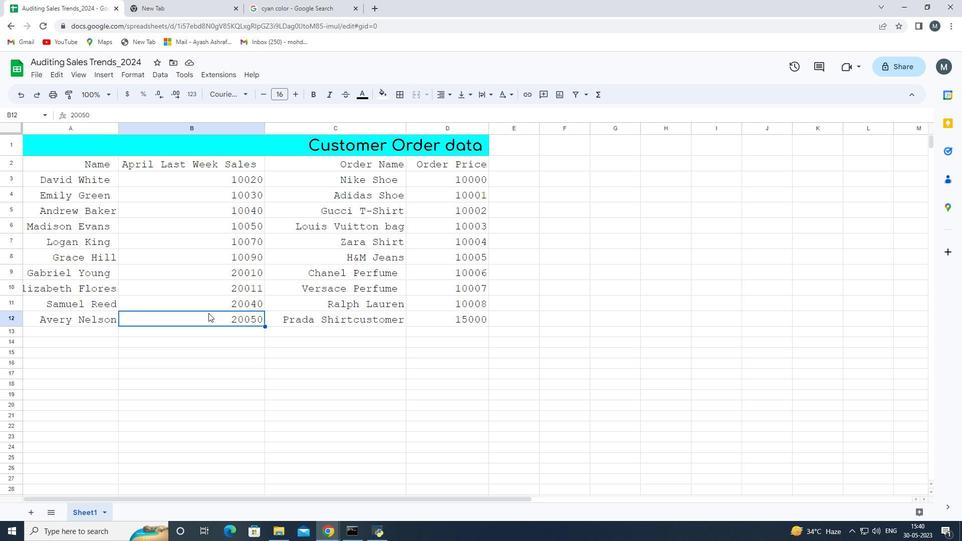 
